 Task: In the Company uchicago.edu, schedule a meeting with title: 'Introducing Our Products and Services ', Select date: '8 August, 2023', select start time: 11:00:AM. Add location on call (786) 555-4410 with meeting description: For further discussion on products, kindly join the meeting. Add attendees from company's contact and save.. Logged in from softage.10@softage.net
Action: Mouse moved to (84, 66)
Screenshot: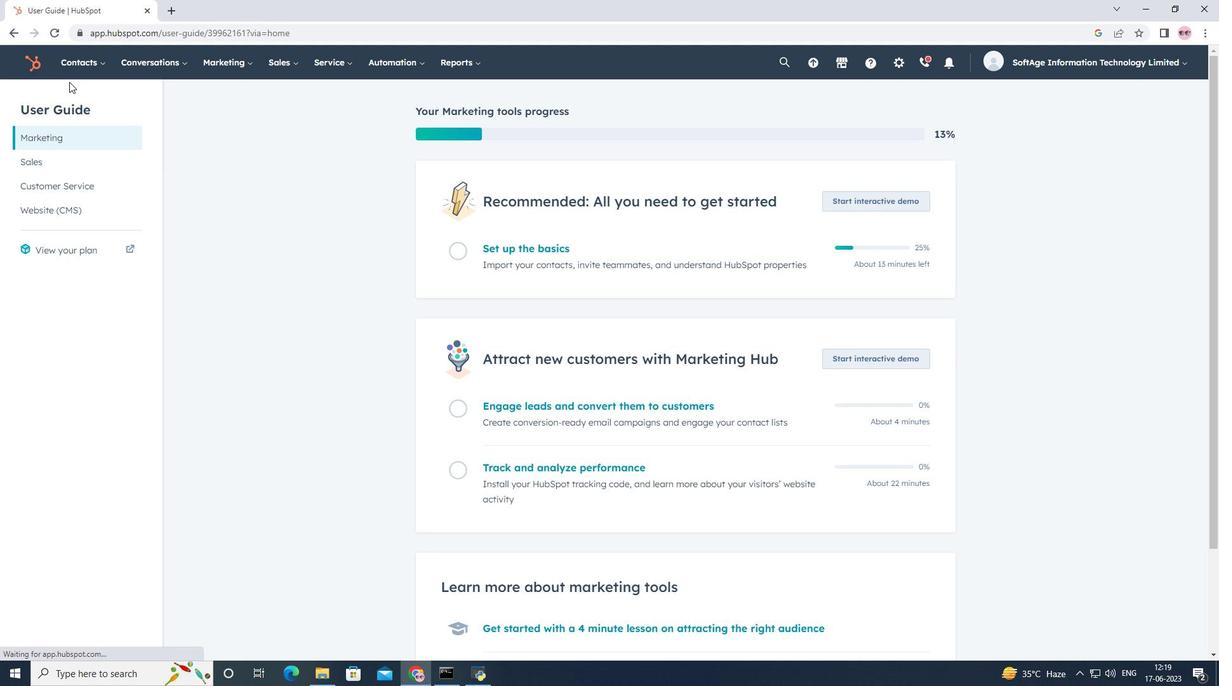 
Action: Mouse pressed left at (84, 66)
Screenshot: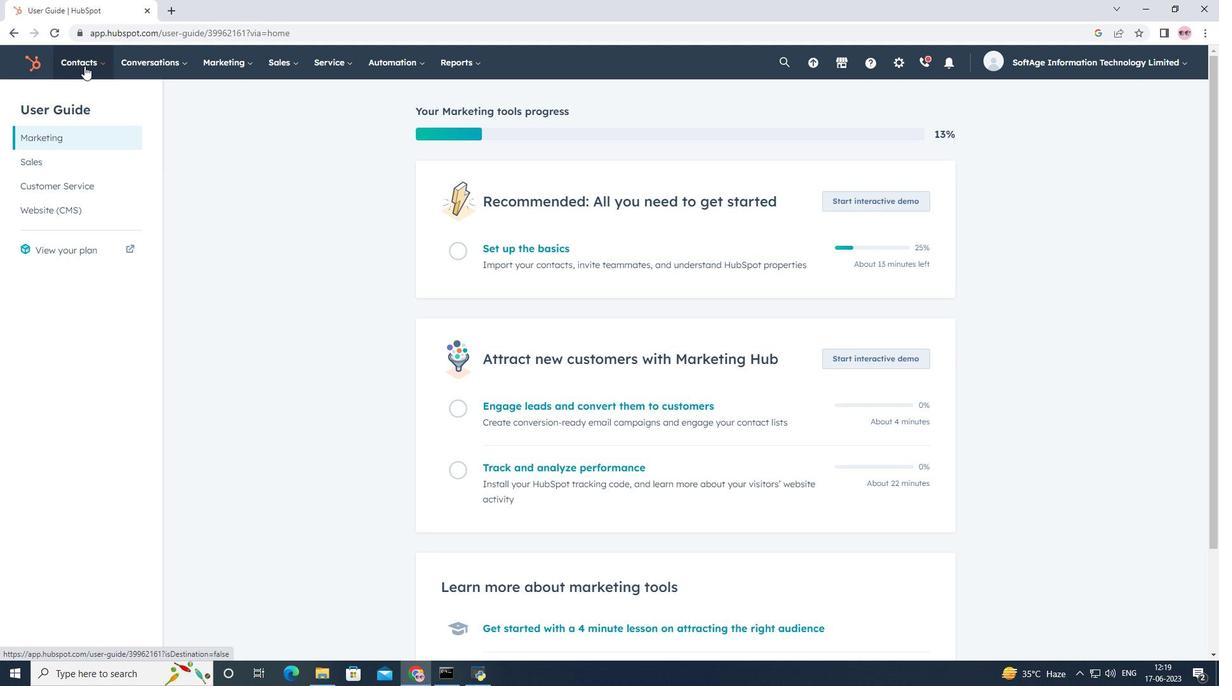 
Action: Mouse moved to (81, 127)
Screenshot: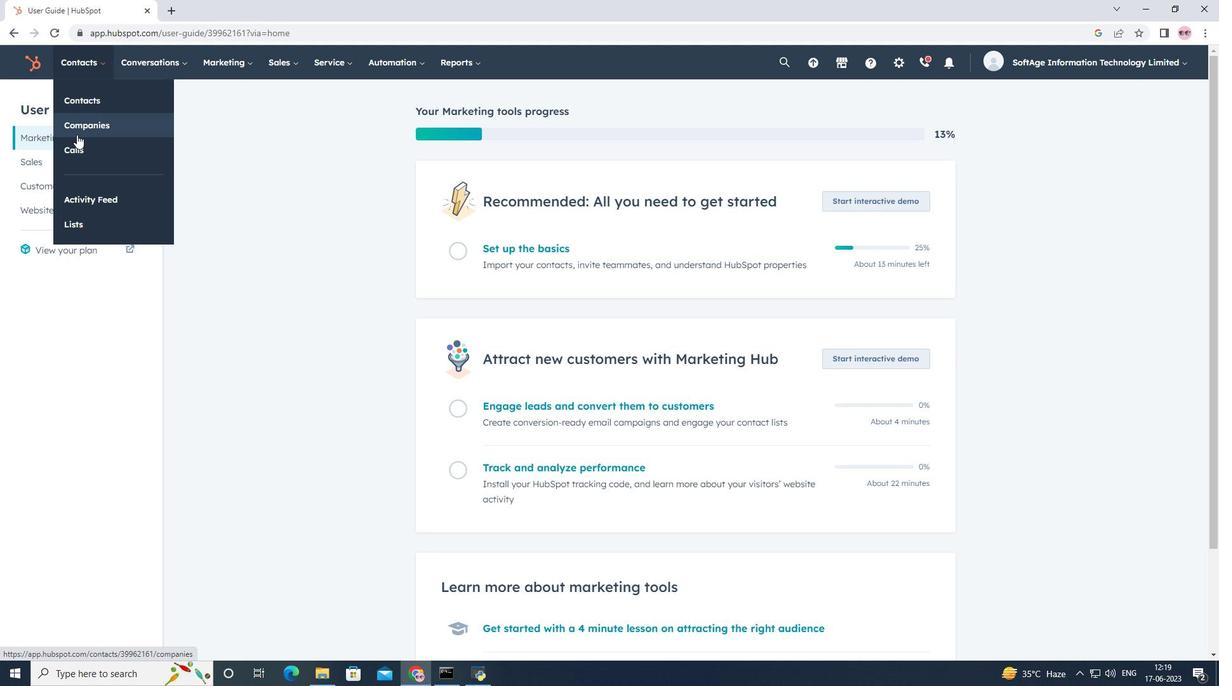 
Action: Mouse pressed left at (81, 127)
Screenshot: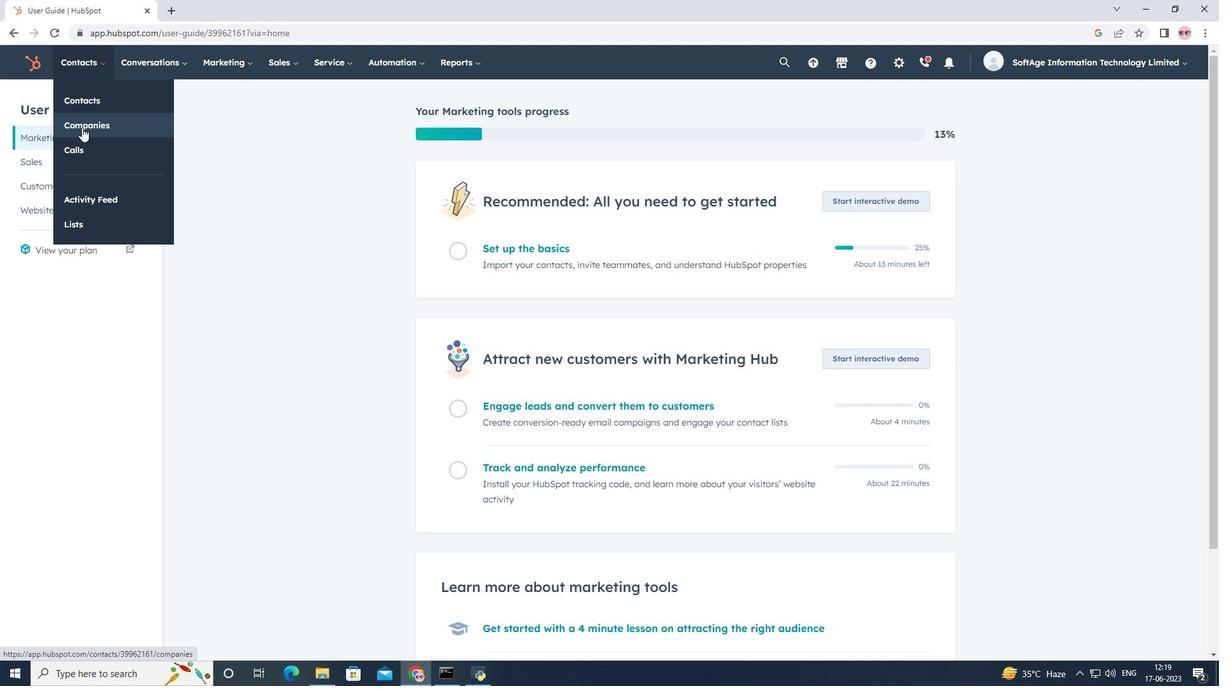 
Action: Mouse moved to (142, 205)
Screenshot: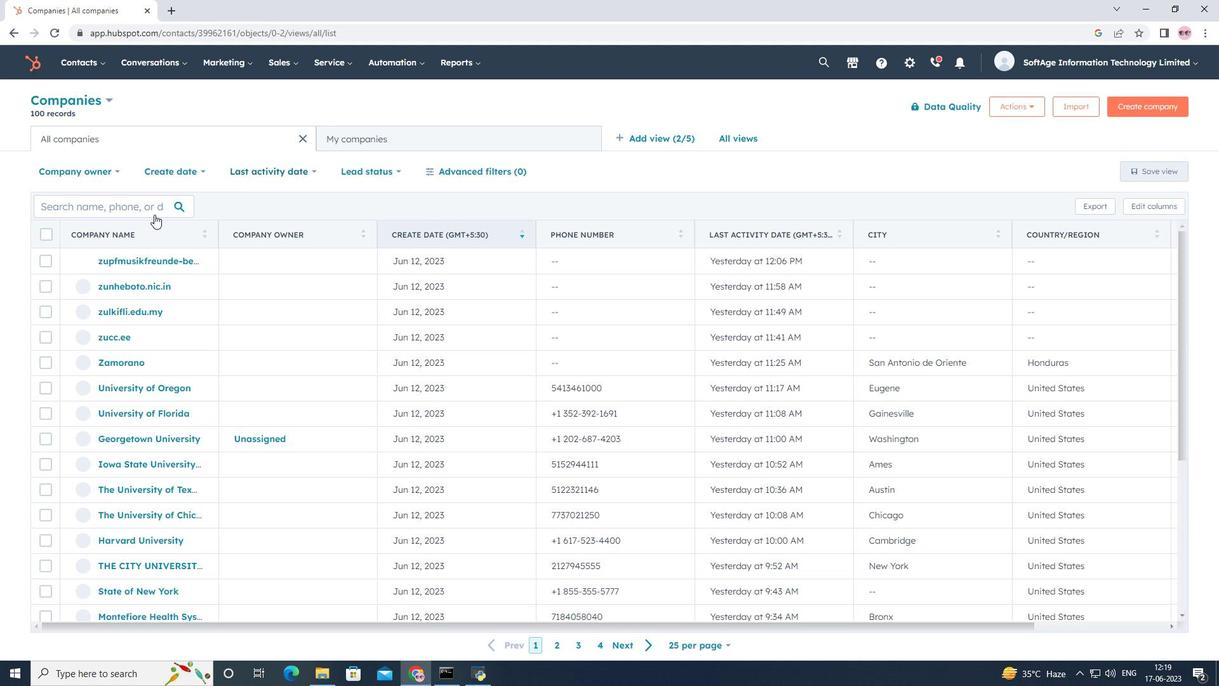 
Action: Mouse pressed left at (142, 205)
Screenshot: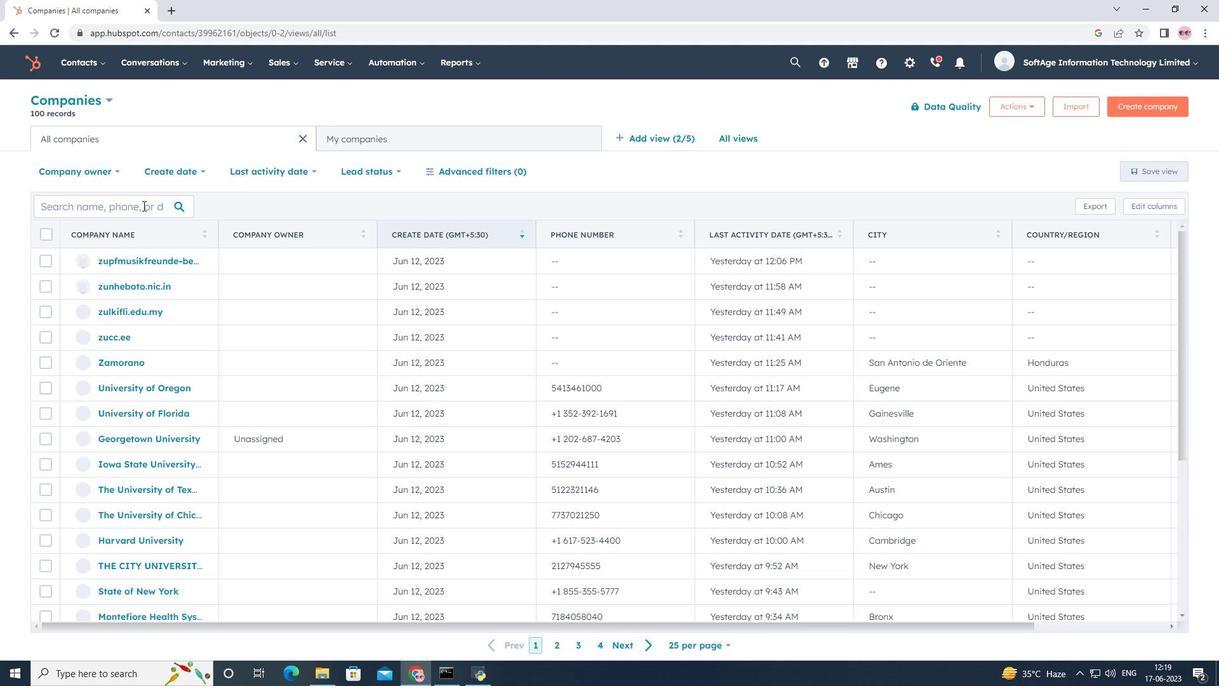 
Action: Key pressed <Key.shift>Uchicago.edu
Screenshot: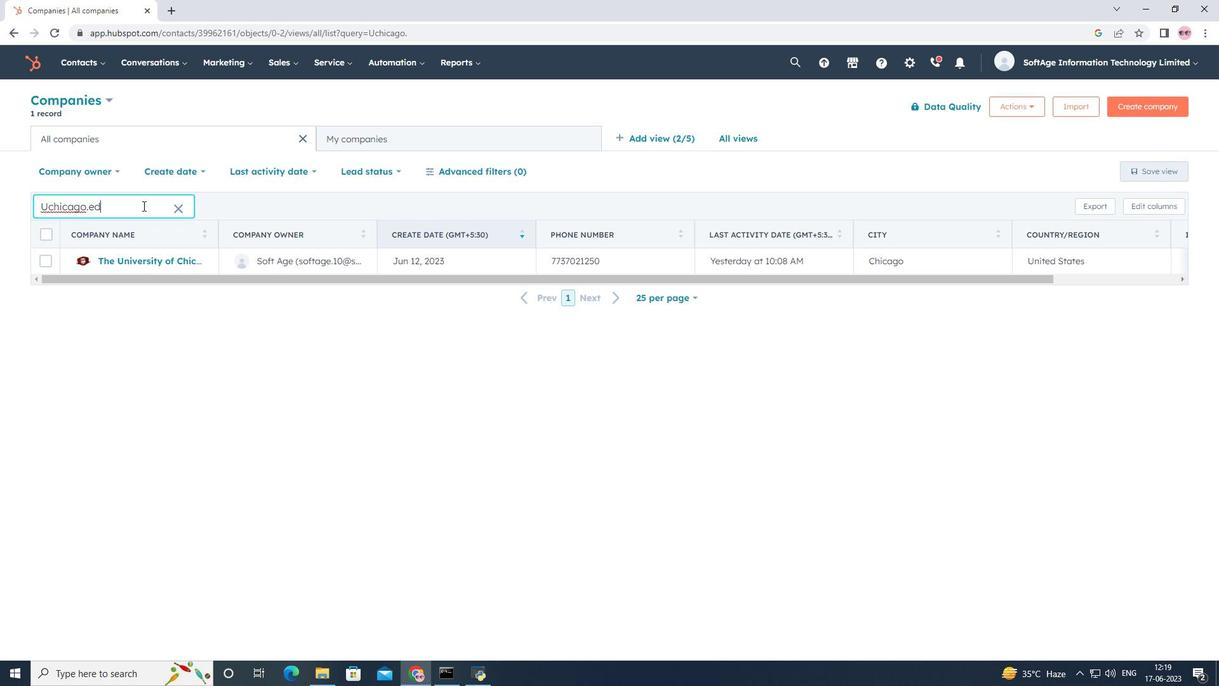 
Action: Mouse moved to (134, 261)
Screenshot: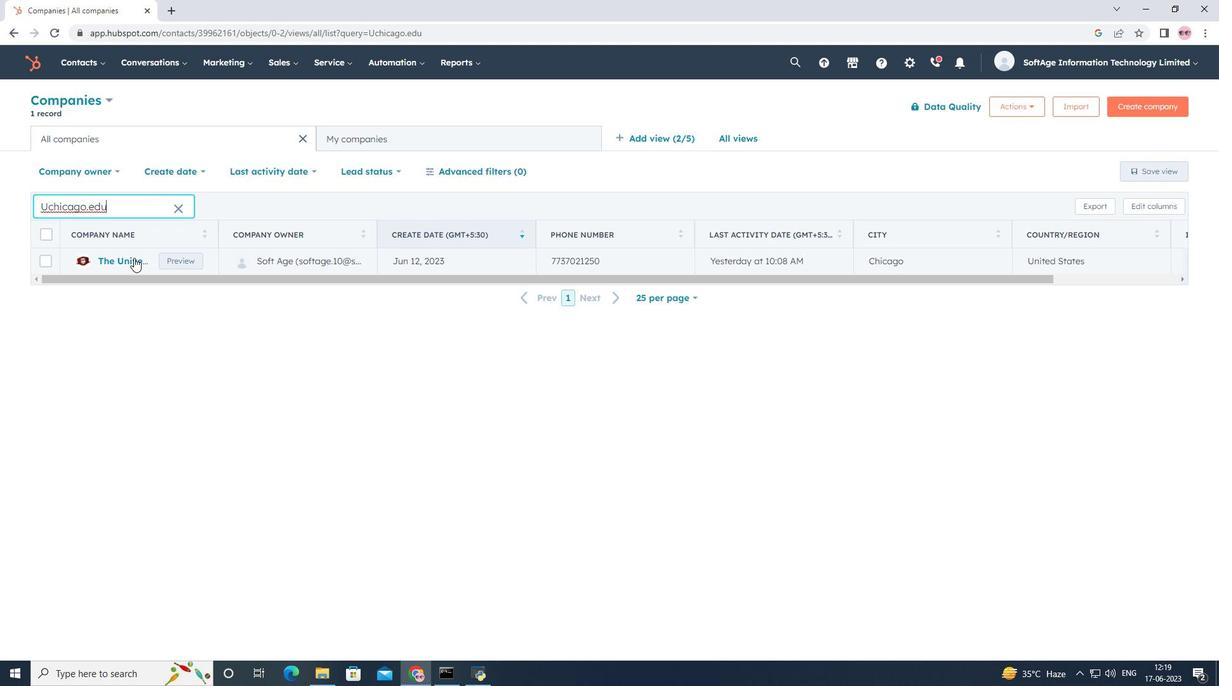 
Action: Mouse pressed left at (134, 261)
Screenshot: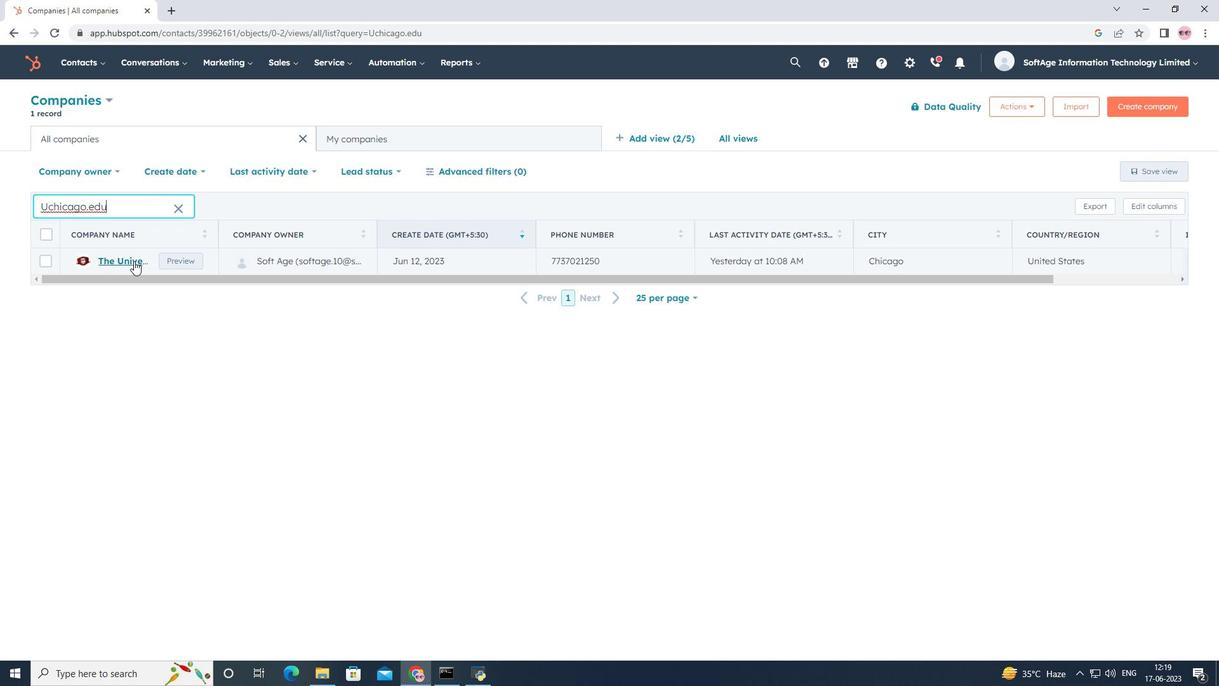 
Action: Mouse moved to (210, 219)
Screenshot: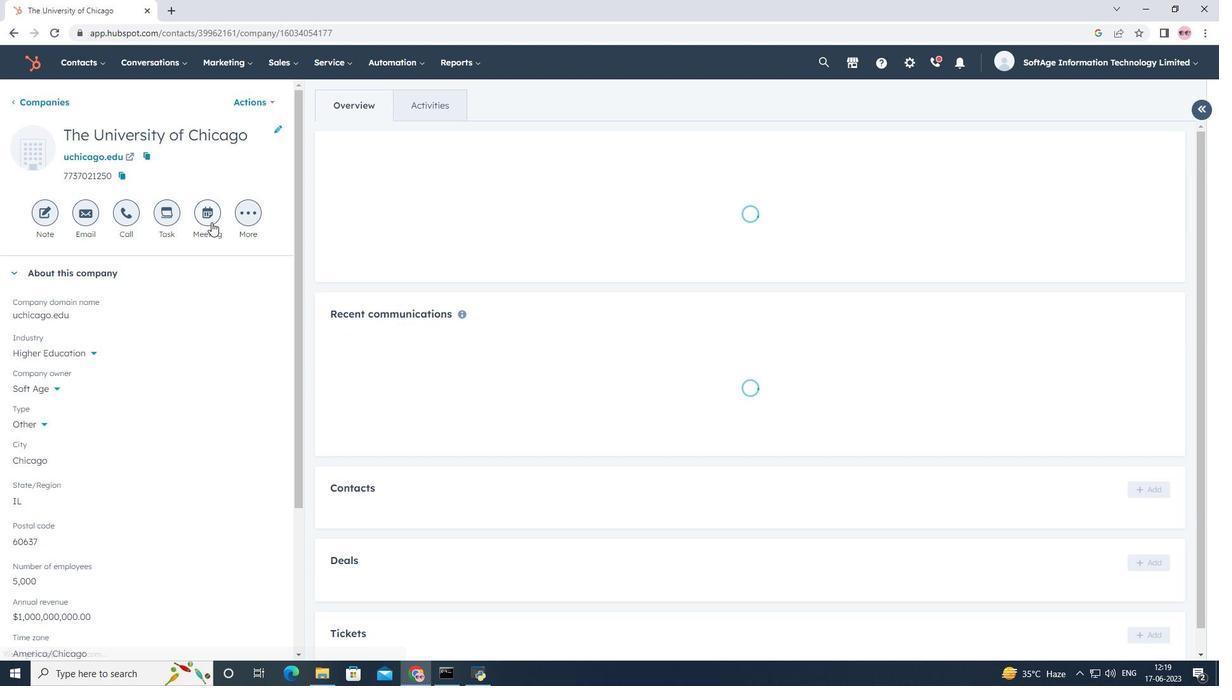 
Action: Mouse pressed left at (210, 219)
Screenshot: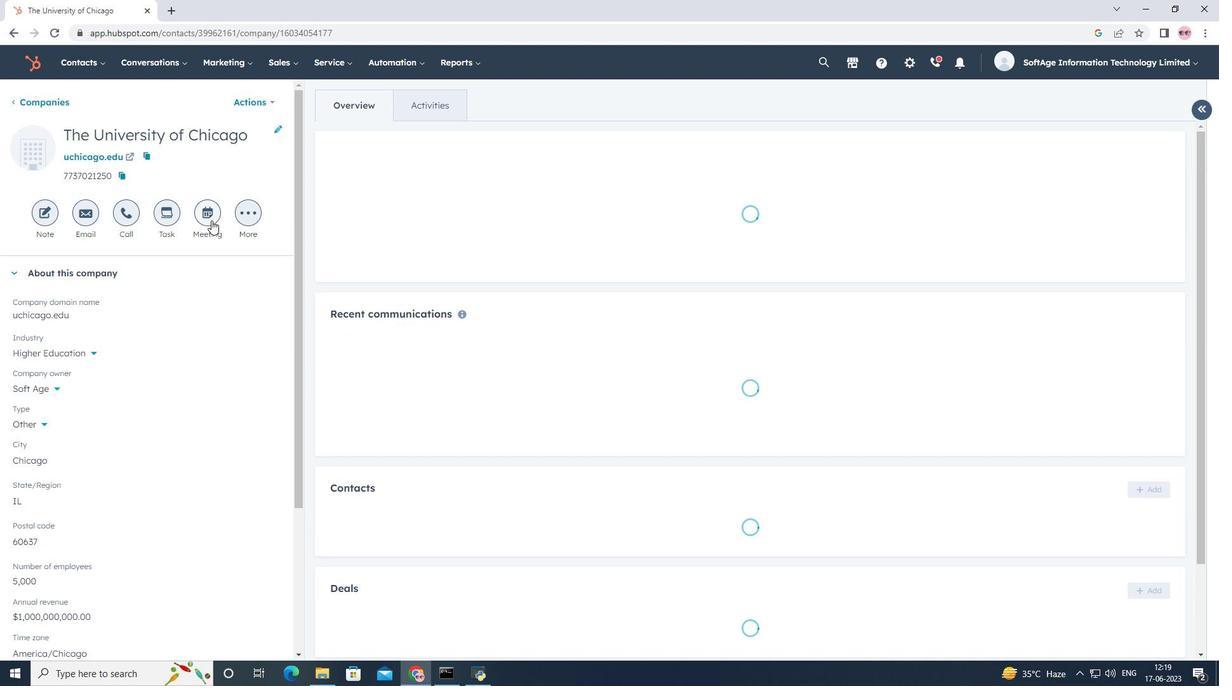 
Action: Mouse moved to (242, 200)
Screenshot: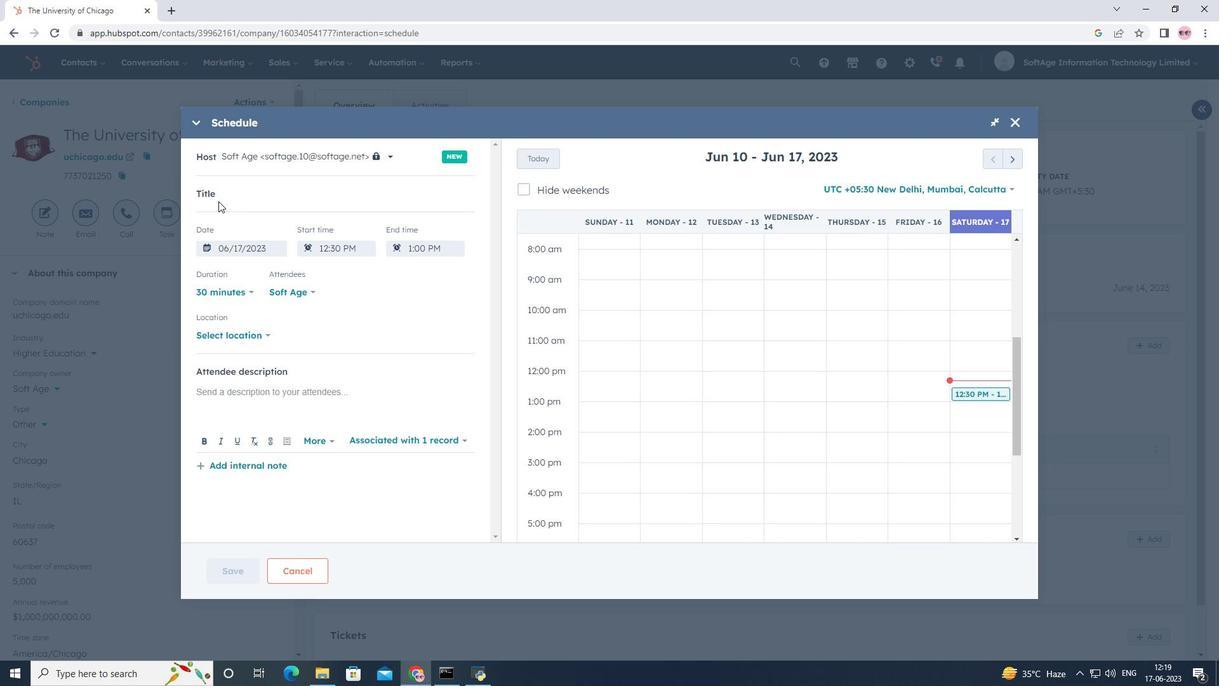 
Action: Mouse pressed left at (242, 200)
Screenshot: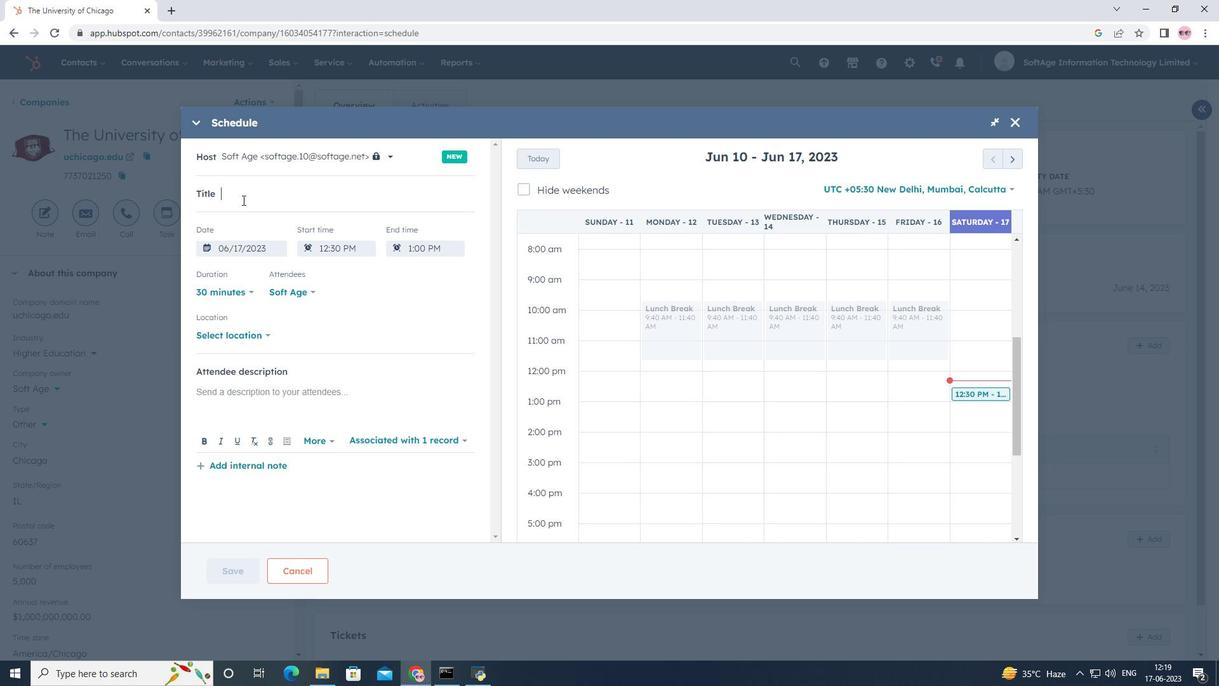 
Action: Key pressed <Key.shift>Introducing<Key.space>our<Key.space>products<Key.space>and<Key.space><Key.shift>Services
Screenshot: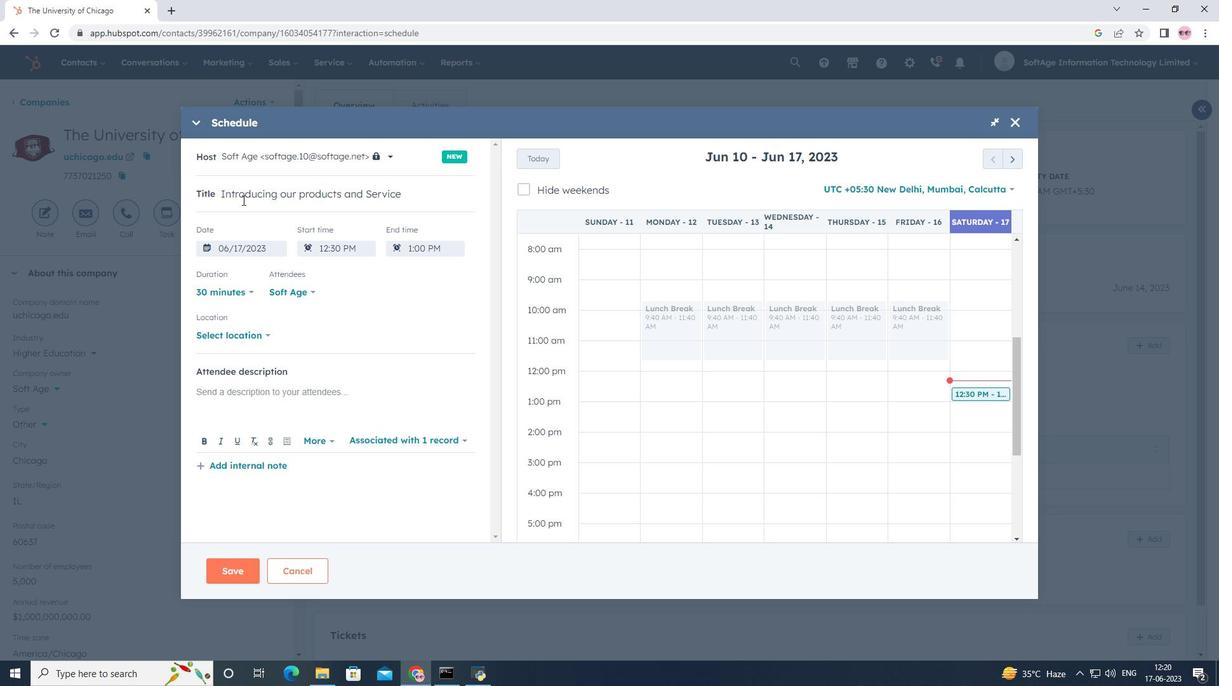 
Action: Mouse moved to (1017, 158)
Screenshot: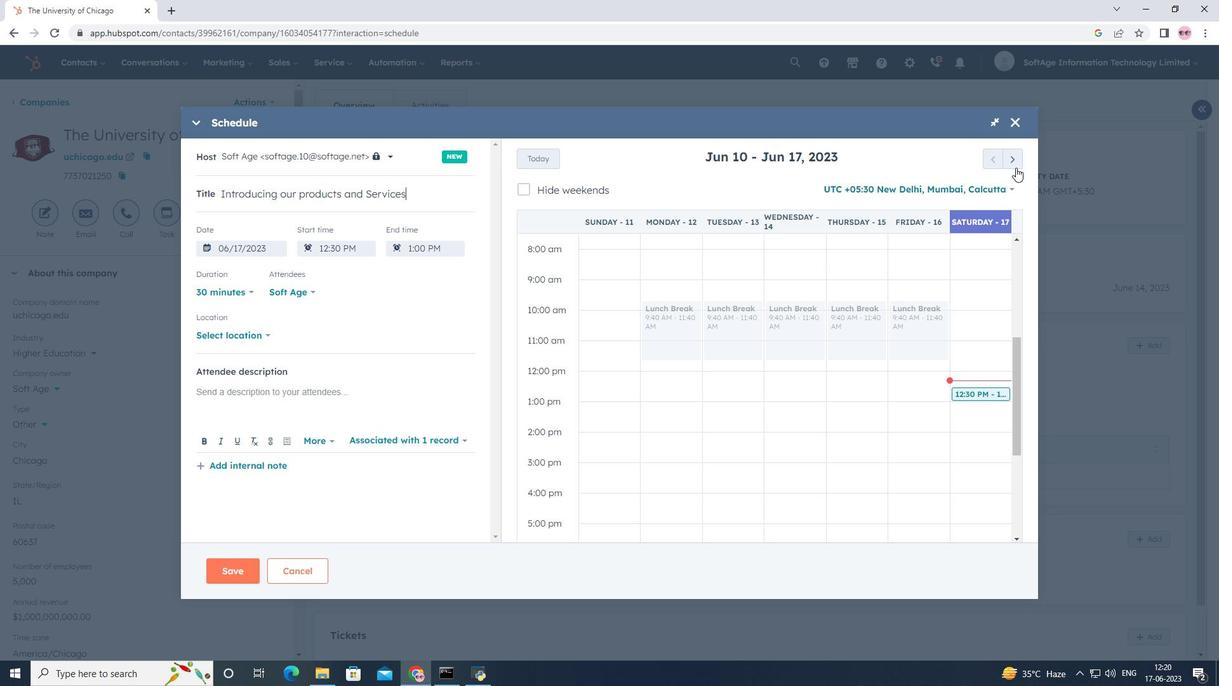 
Action: Mouse pressed left at (1017, 158)
Screenshot: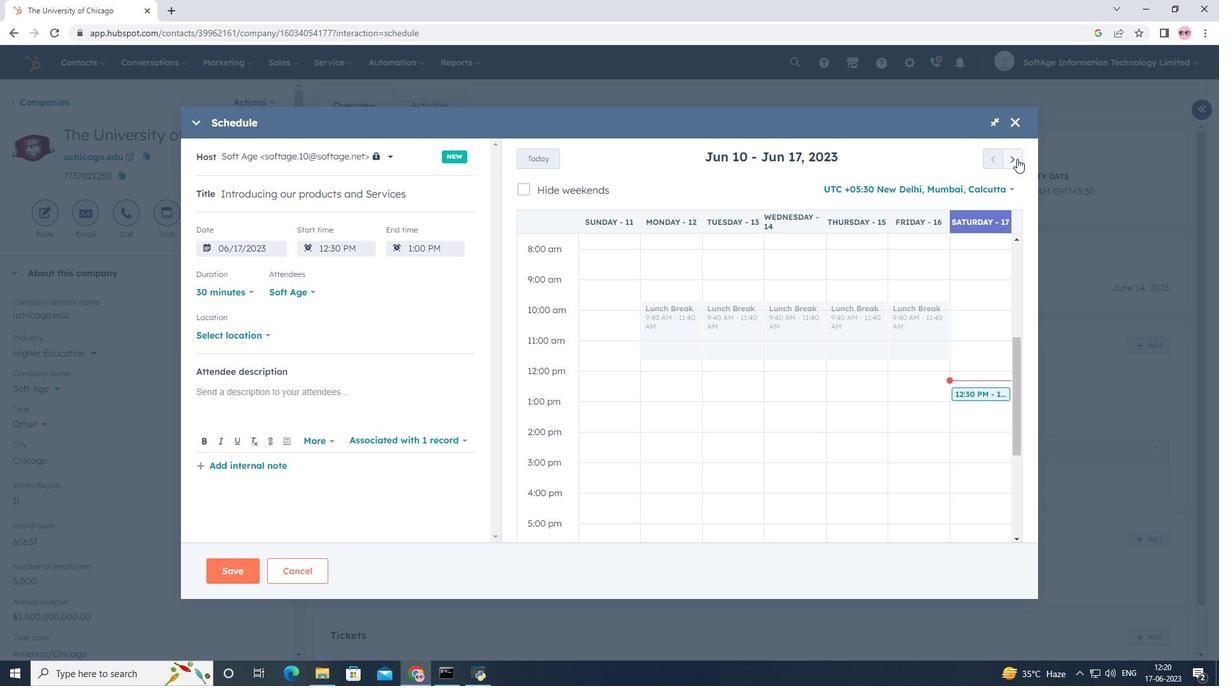 
Action: Mouse pressed left at (1017, 158)
Screenshot: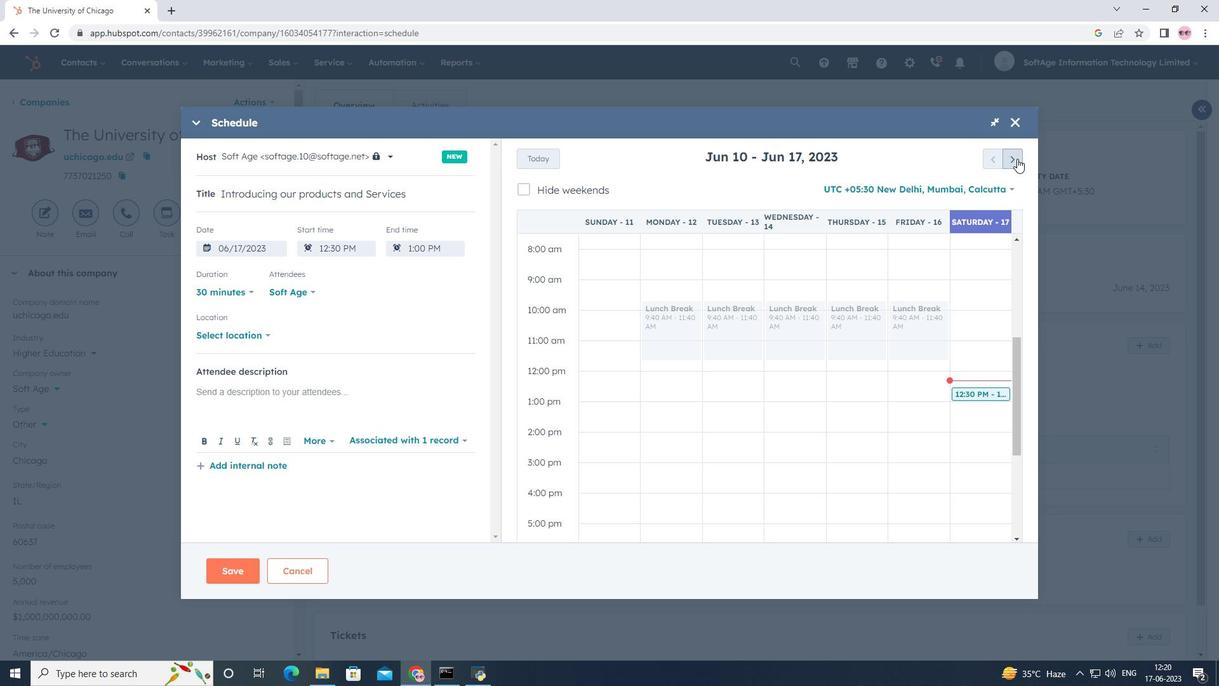 
Action: Mouse pressed left at (1017, 158)
Screenshot: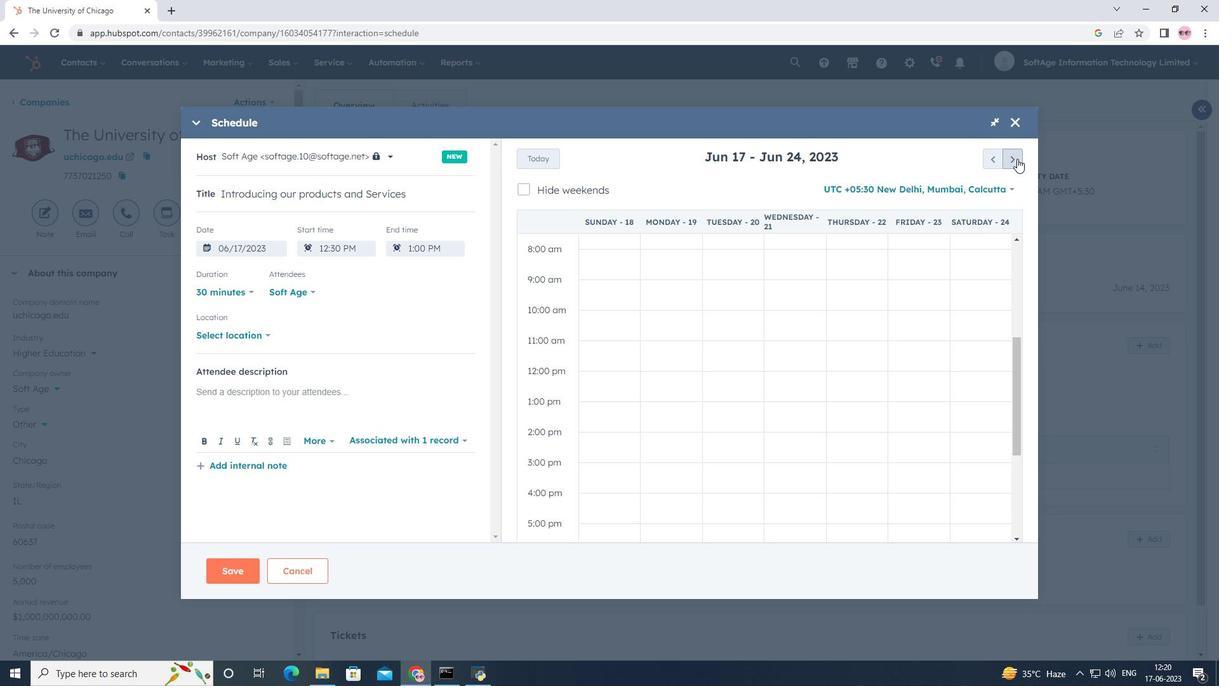 
Action: Mouse pressed left at (1017, 158)
Screenshot: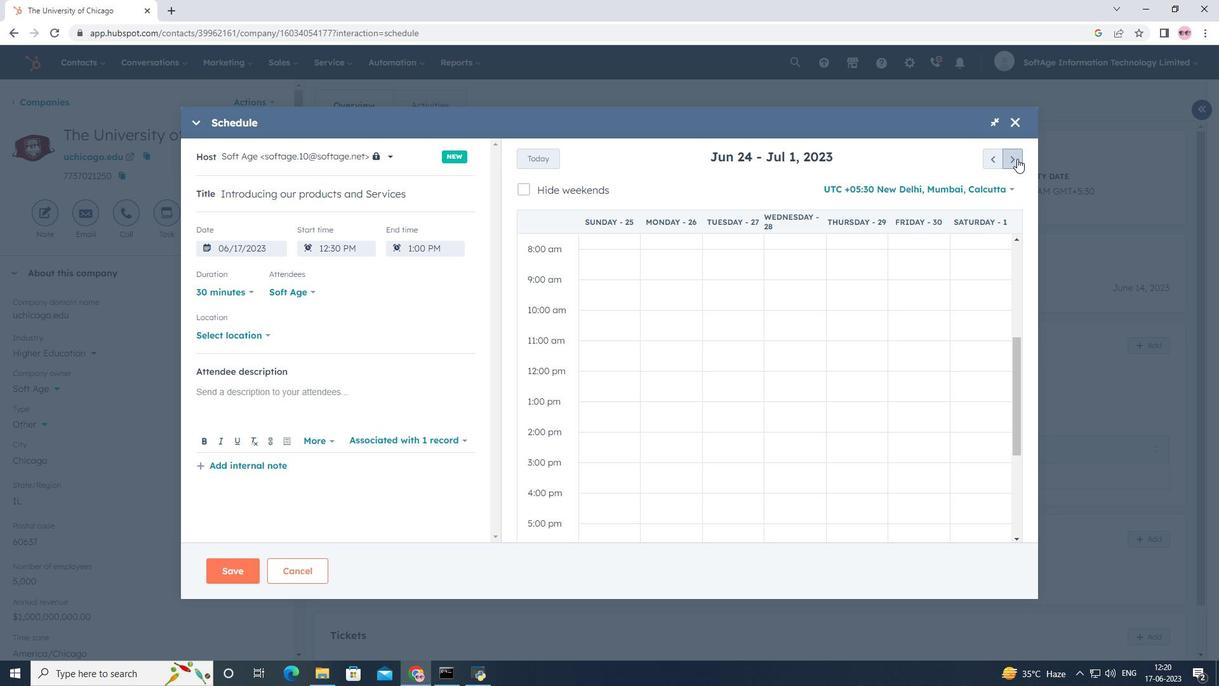 
Action: Mouse pressed left at (1017, 158)
Screenshot: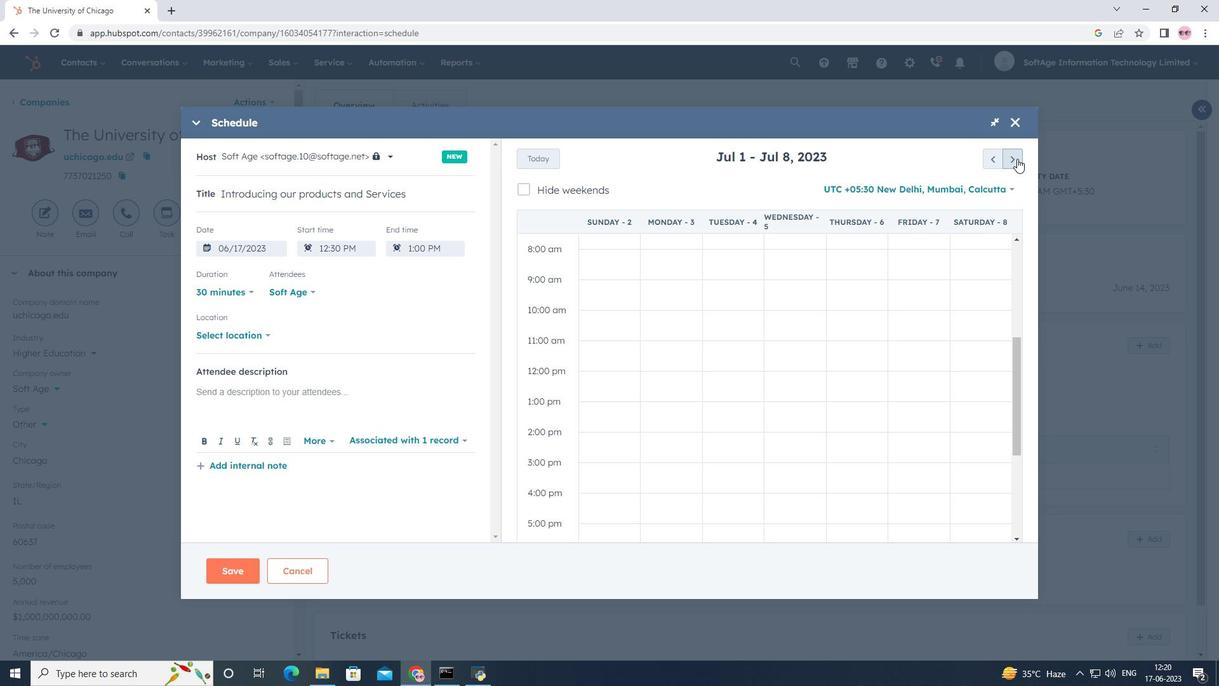 
Action: Mouse pressed left at (1017, 158)
Screenshot: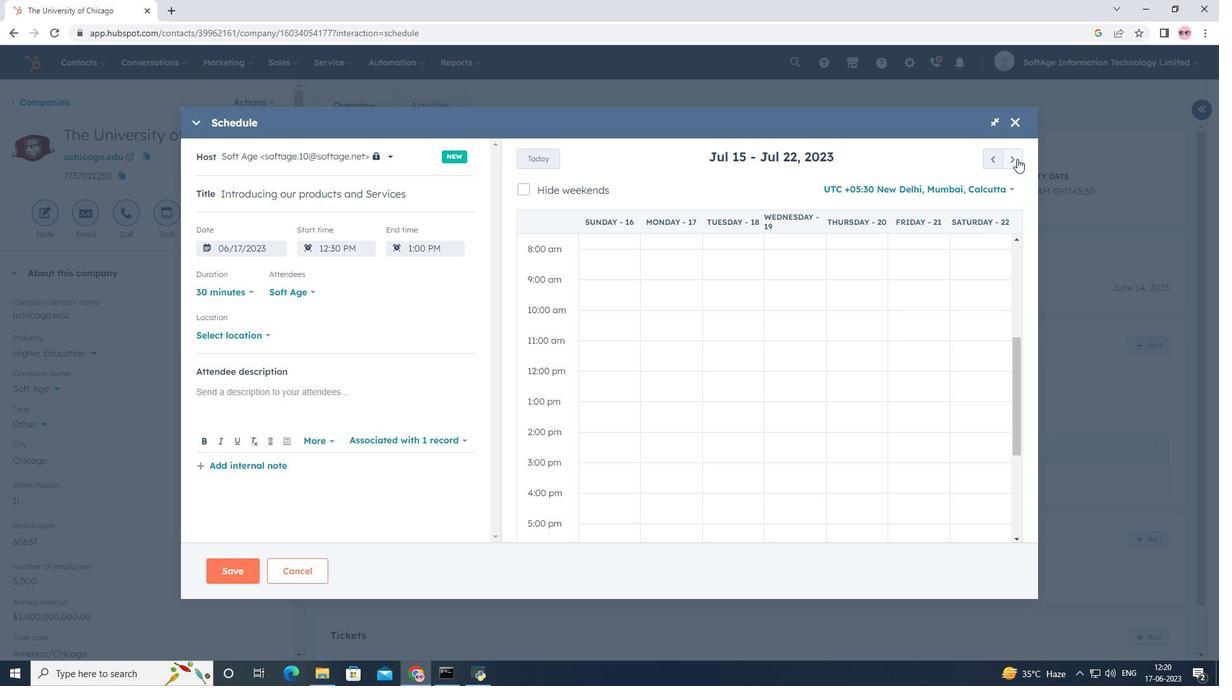 
Action: Mouse pressed left at (1017, 158)
Screenshot: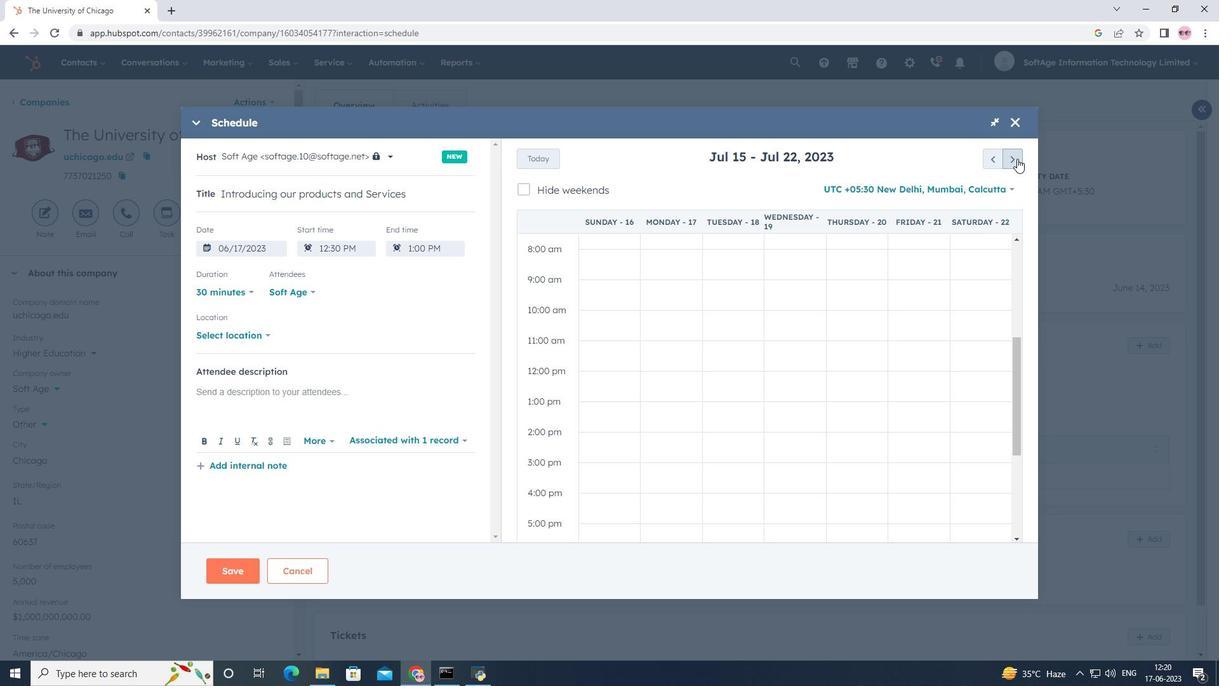 
Action: Mouse pressed left at (1017, 158)
Screenshot: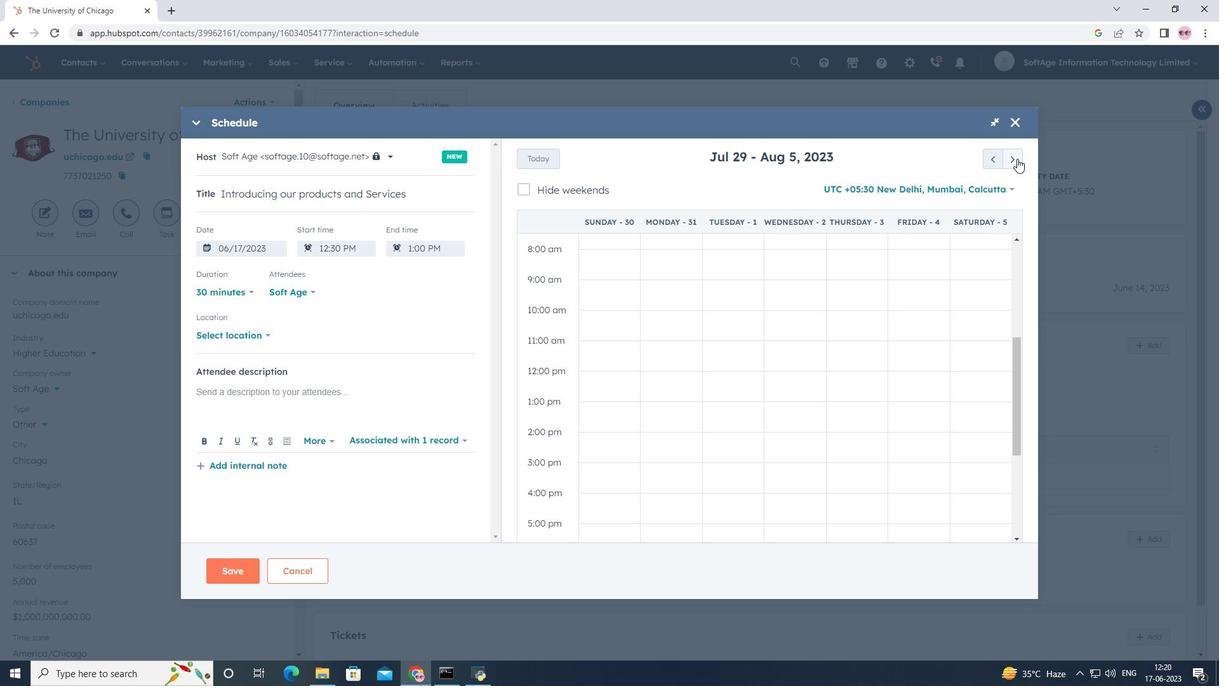
Action: Mouse moved to (723, 343)
Screenshot: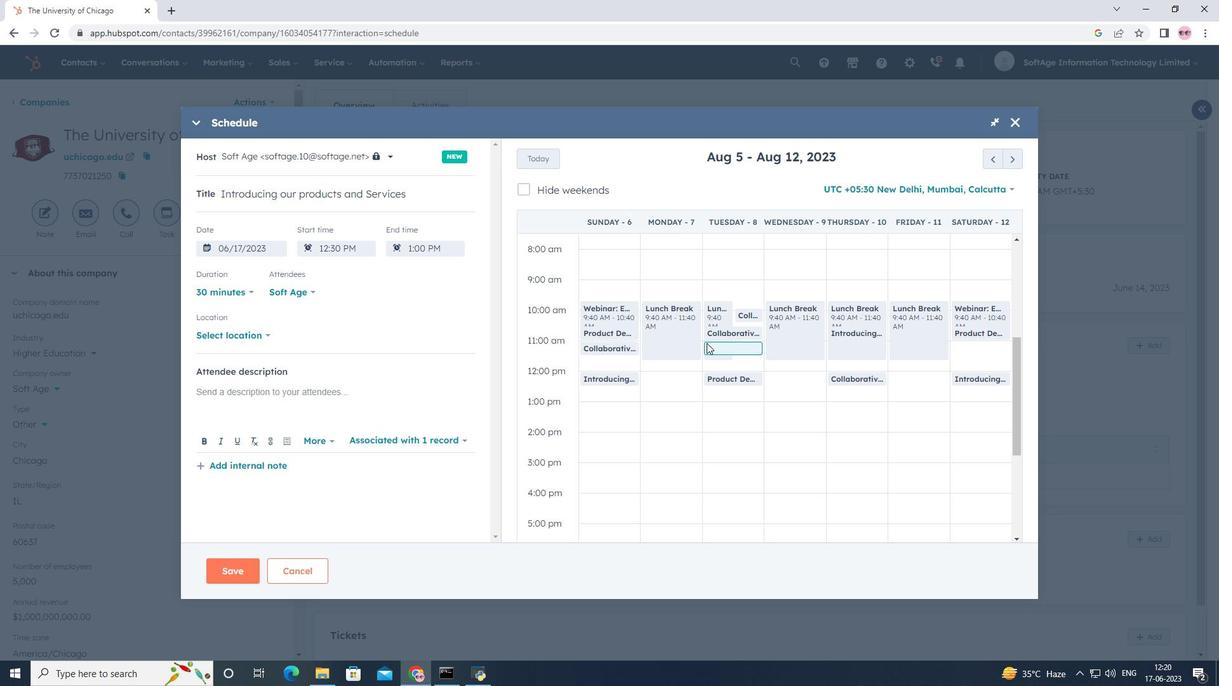 
Action: Mouse pressed left at (723, 343)
Screenshot: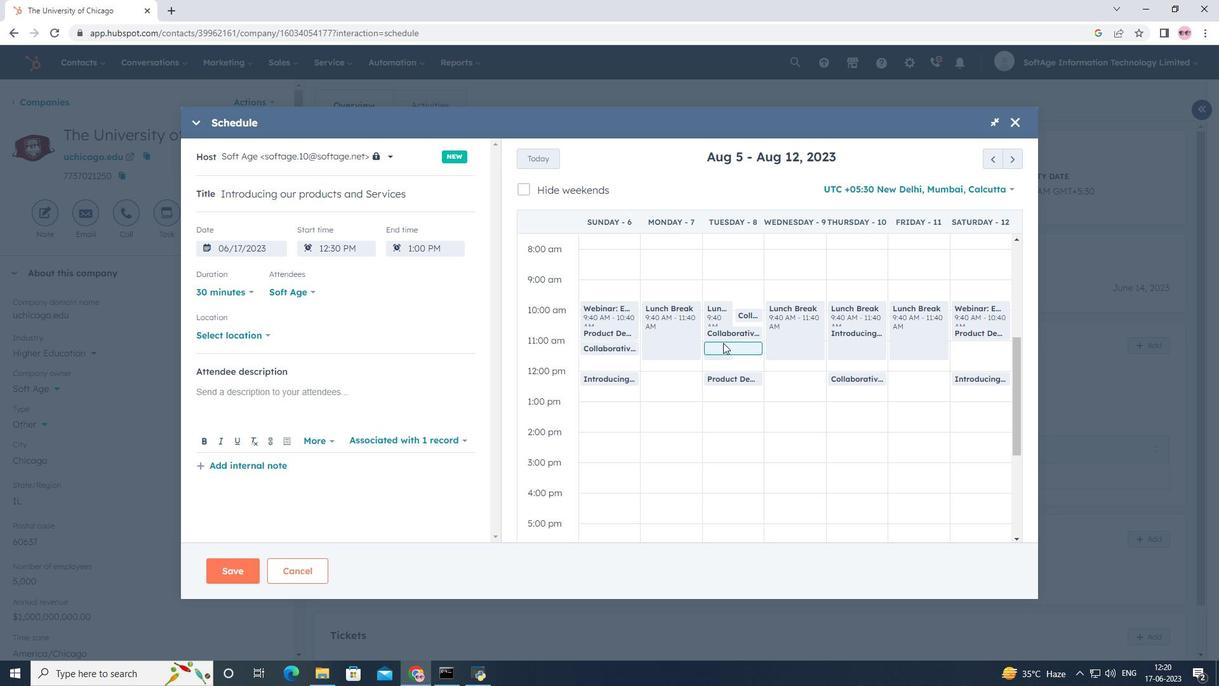 
Action: Mouse moved to (253, 332)
Screenshot: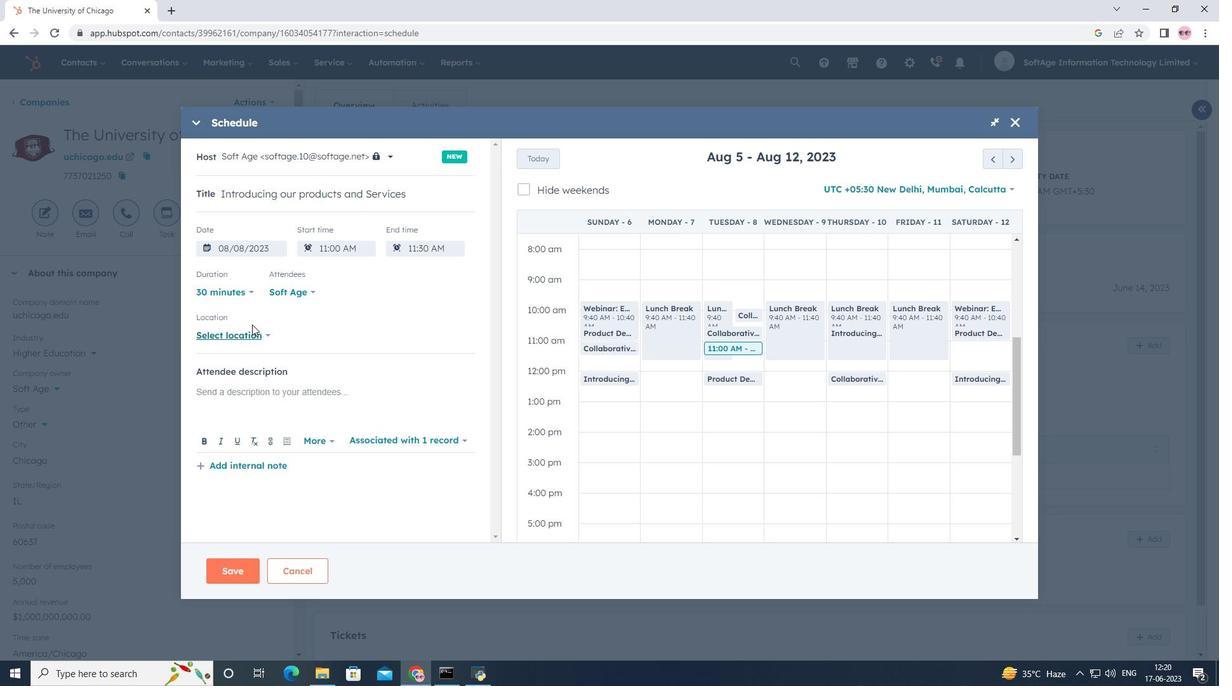 
Action: Mouse pressed left at (253, 332)
Screenshot: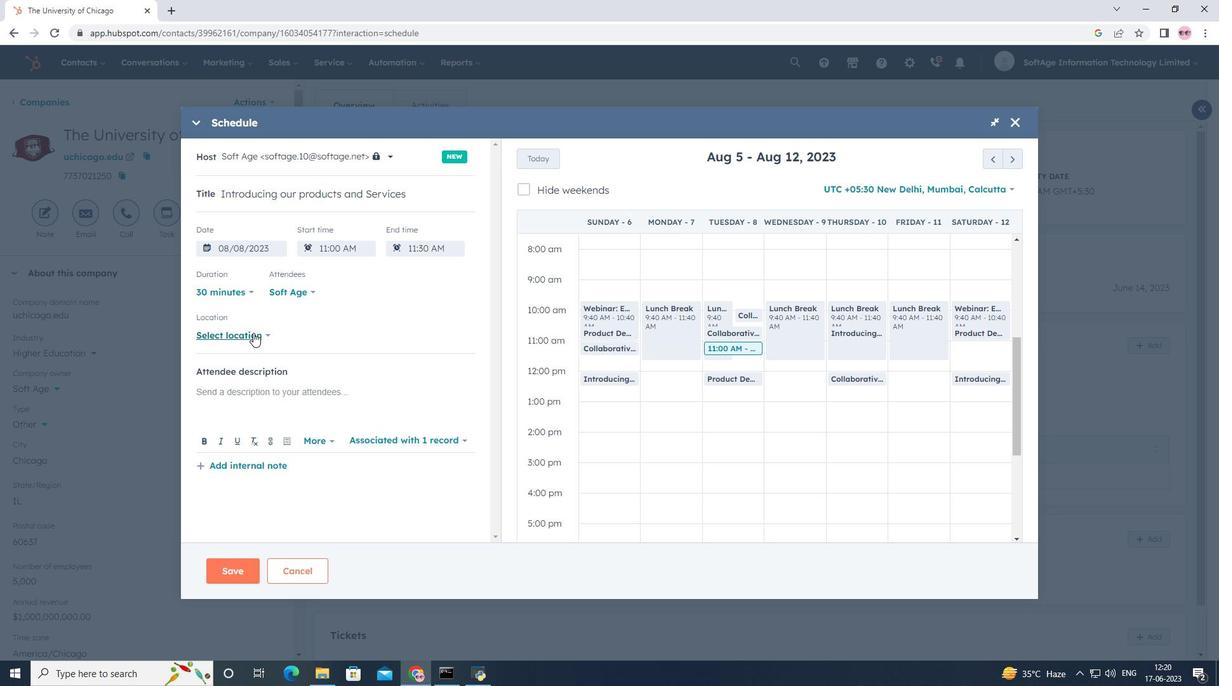 
Action: Mouse moved to (336, 287)
Screenshot: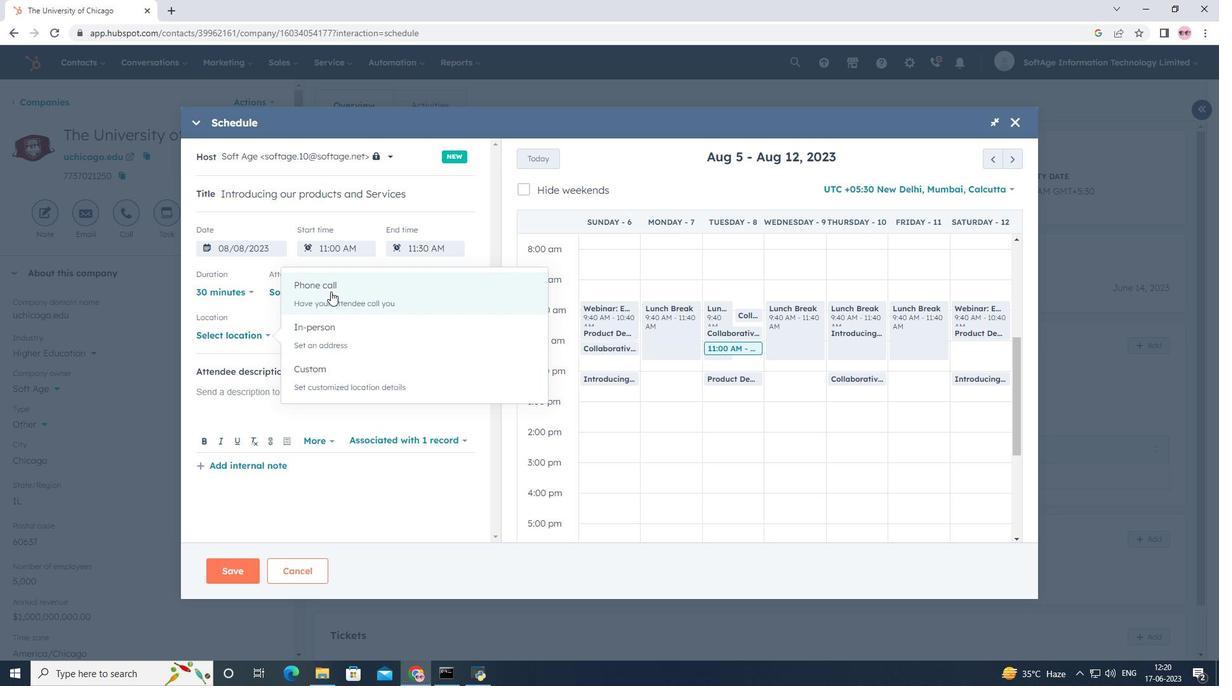 
Action: Mouse pressed left at (336, 287)
Screenshot: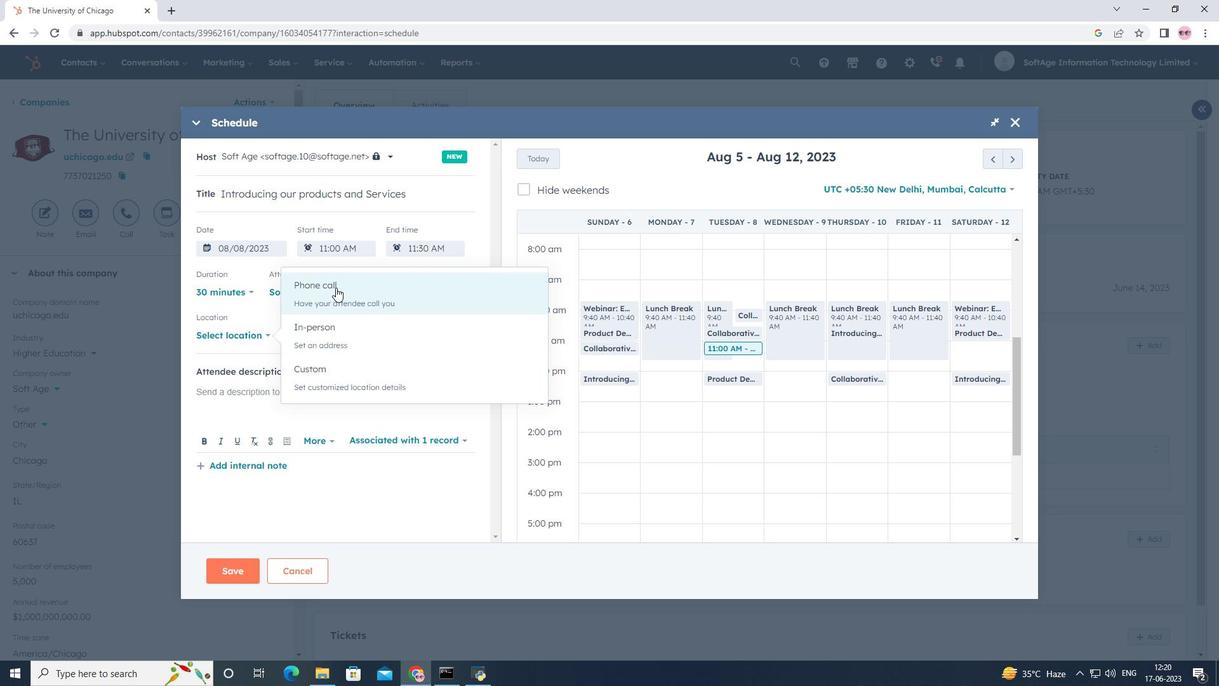 
Action: Mouse moved to (296, 336)
Screenshot: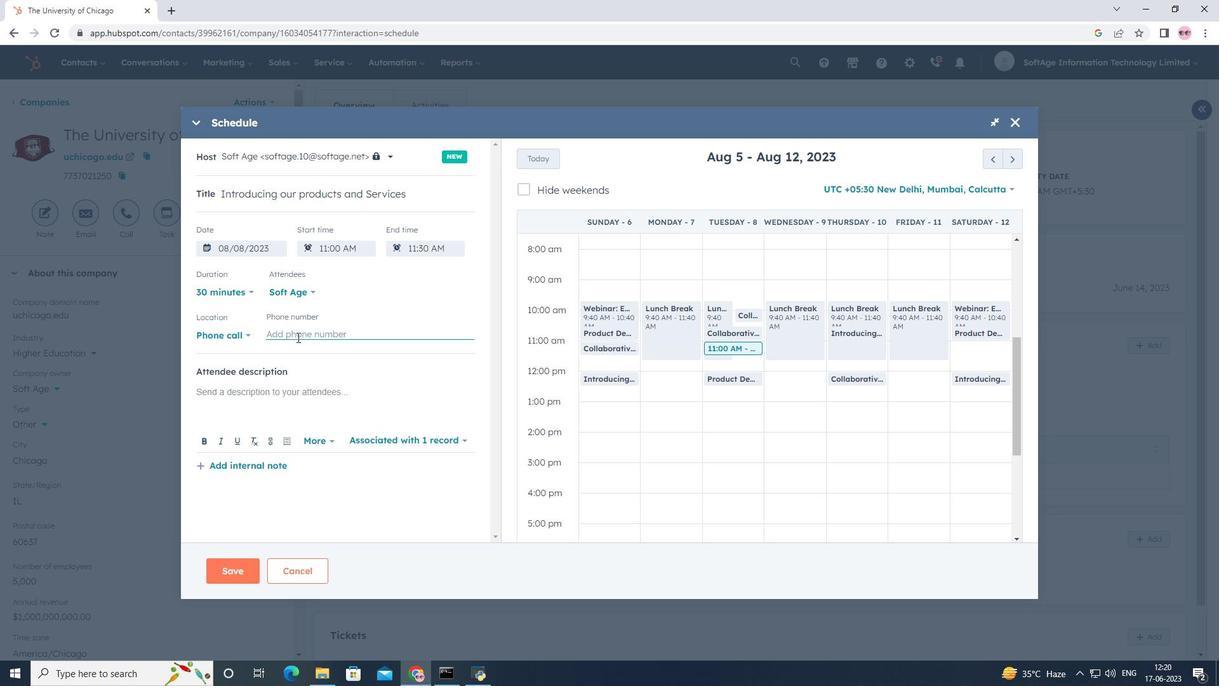 
Action: Mouse pressed left at (296, 336)
Screenshot: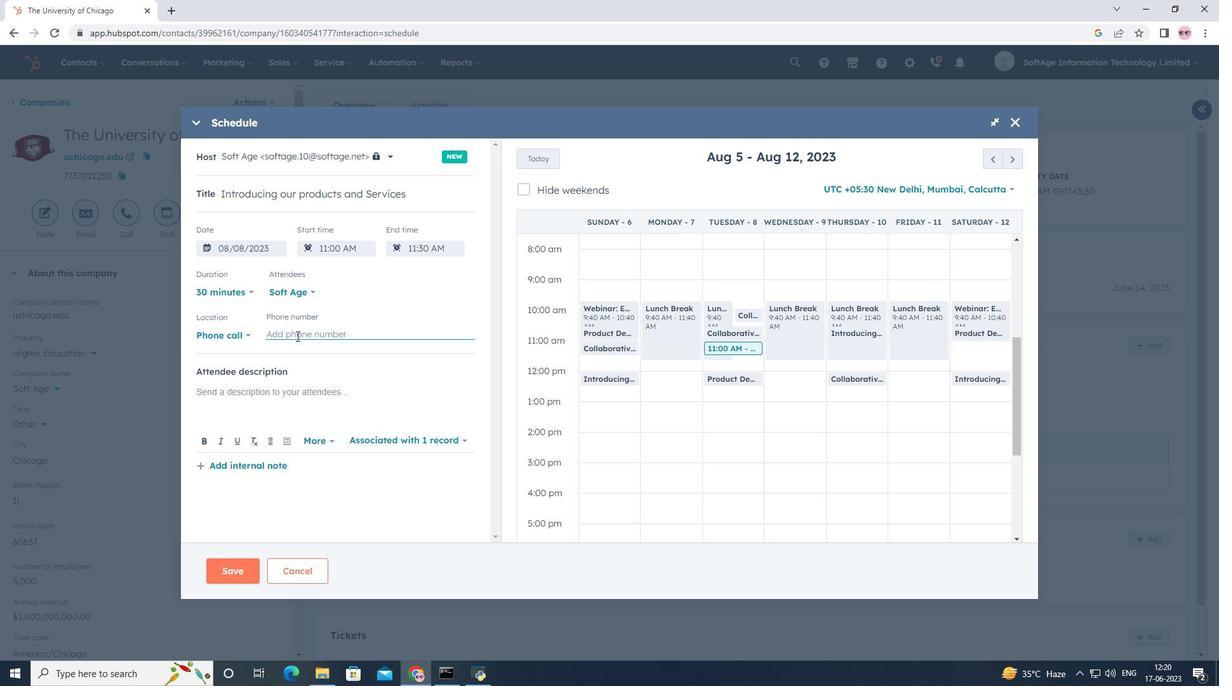 
Action: Key pressed <Key.shift><Key.shift><Key.shift><Key.shift>(786<Key.shift>)<Key.space>555-4410
Screenshot: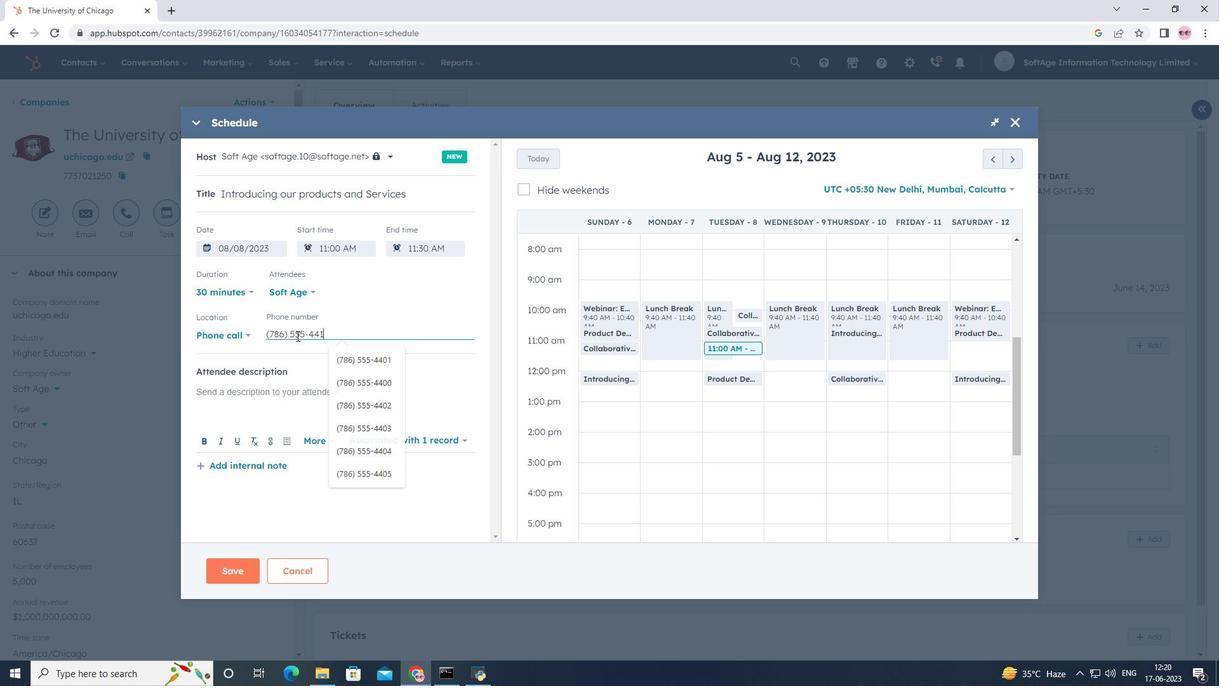 
Action: Mouse moved to (303, 386)
Screenshot: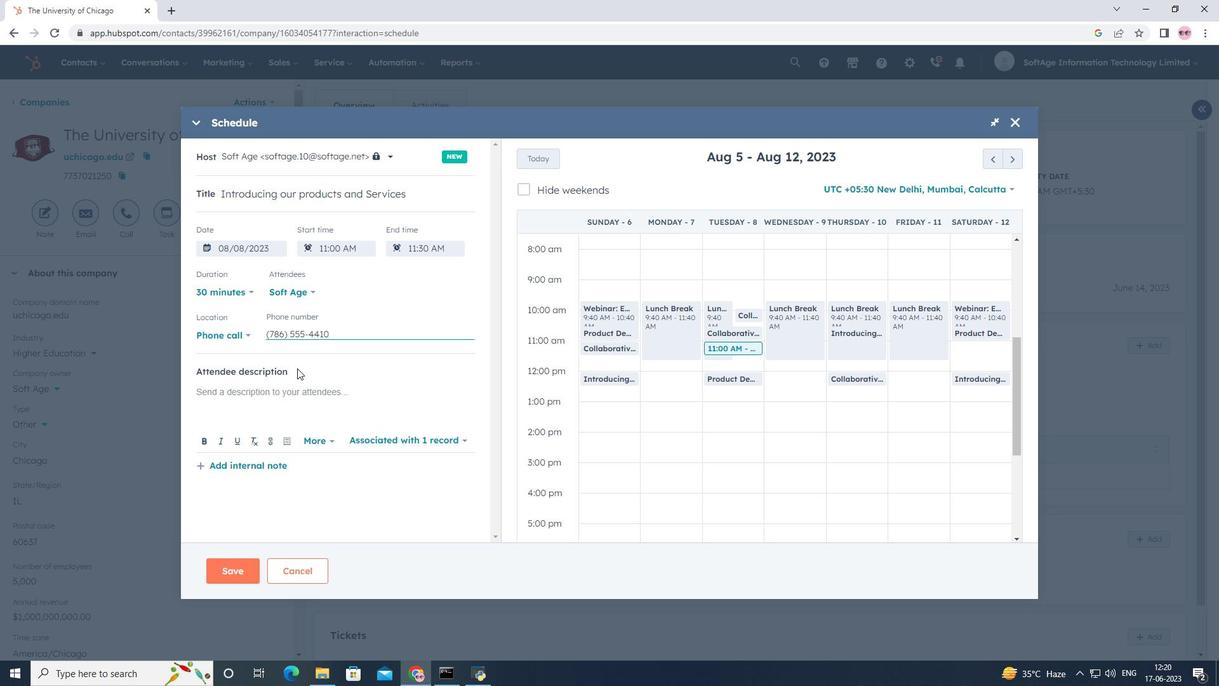 
Action: Mouse pressed left at (303, 386)
Screenshot: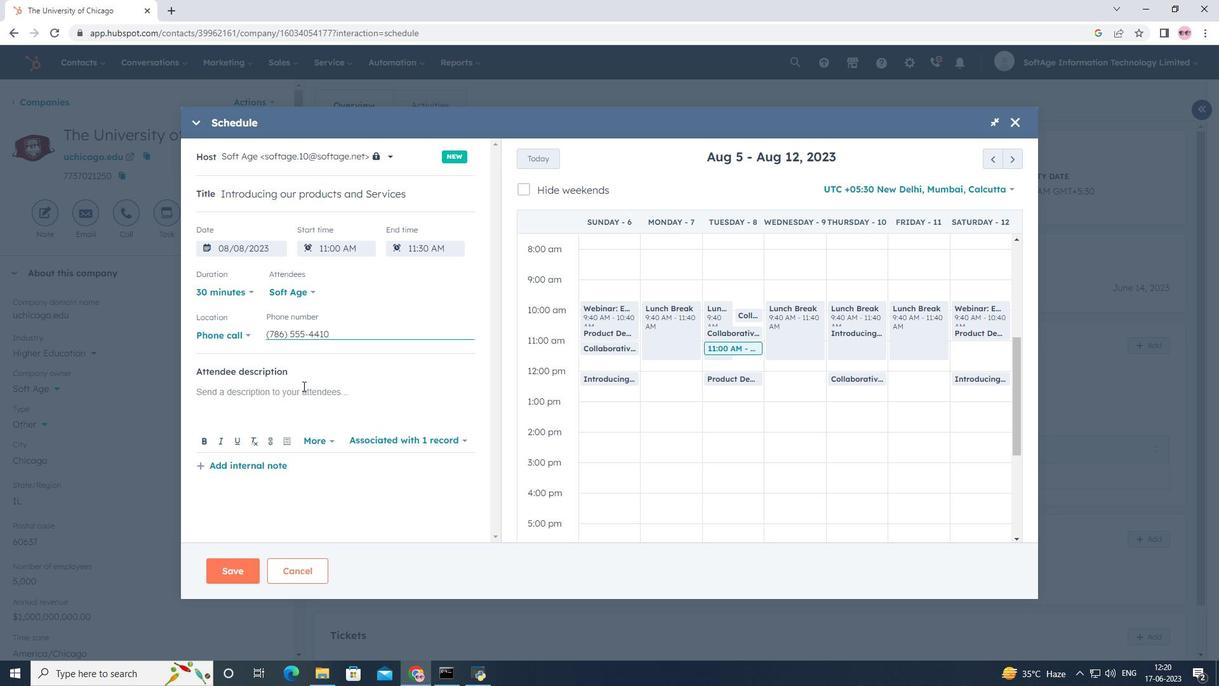 
Action: Key pressed <Key.shift>For<Key.space>further<Key.space>dissio<Key.backspace><Key.backspace><Key.backspace><Key.backspace>scussion<Key.space>on<Key.space>products<Key.space><Key.backspace>,<Key.space>kindly<Key.space>join<Key.space>the<Key.space>meeting.
Screenshot: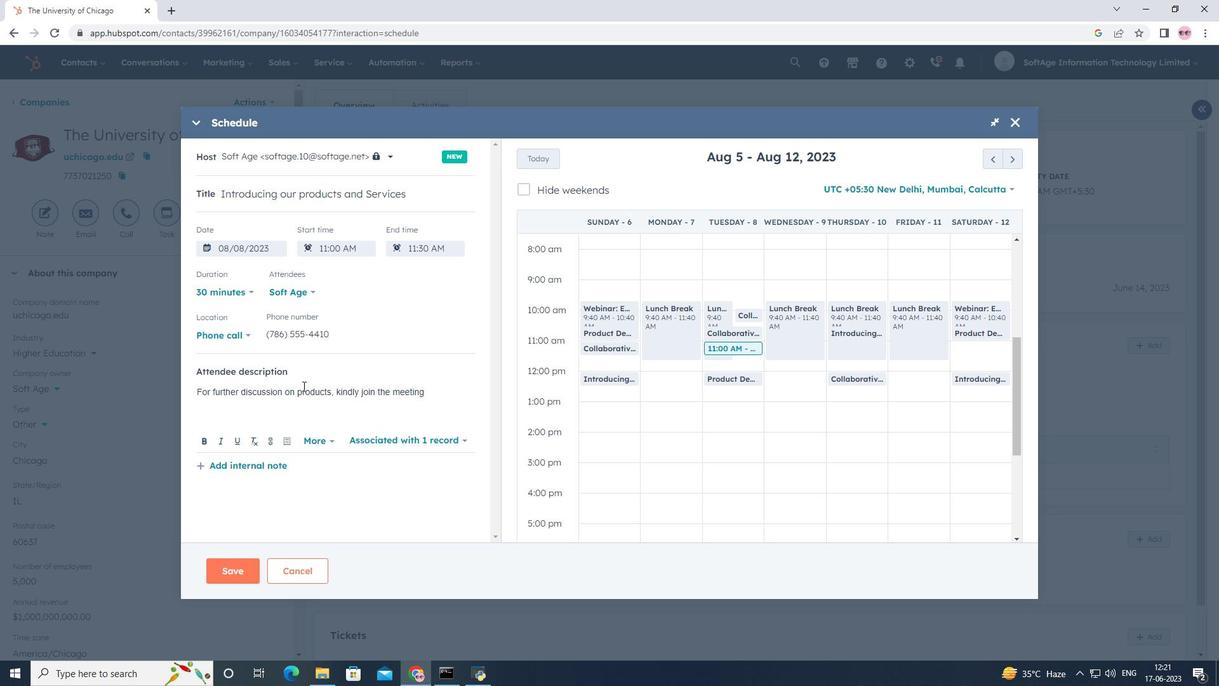 
Action: Mouse moved to (442, 436)
Screenshot: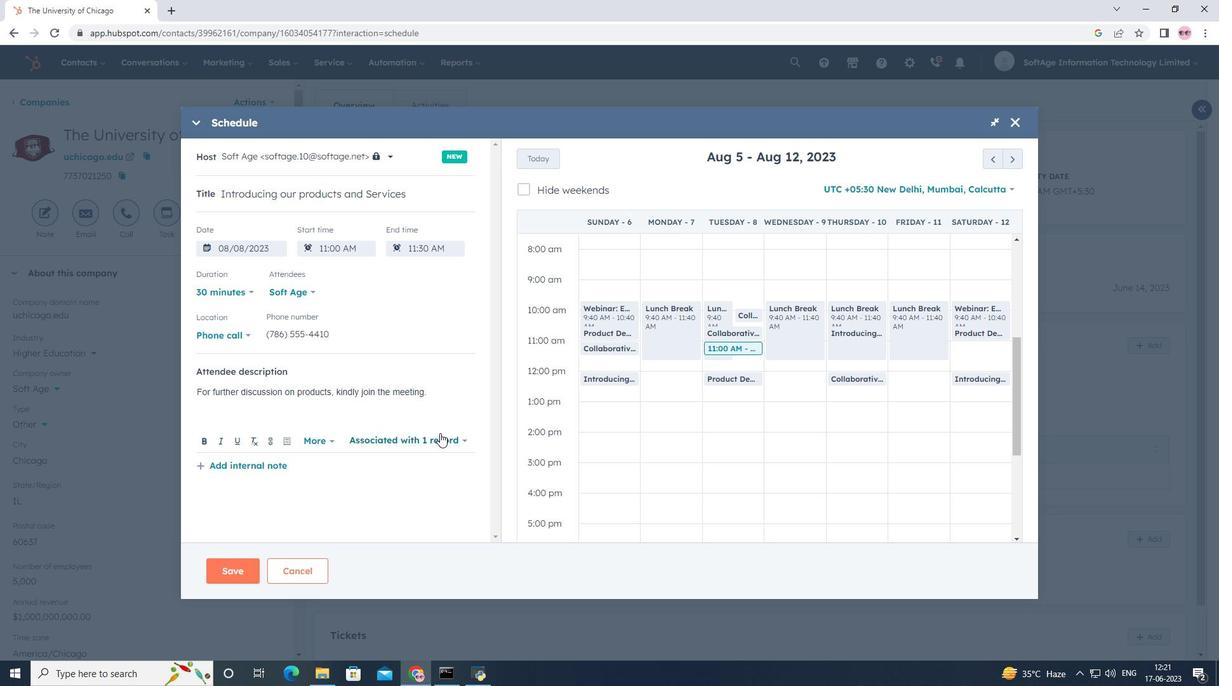 
Action: Mouse pressed left at (442, 436)
Screenshot: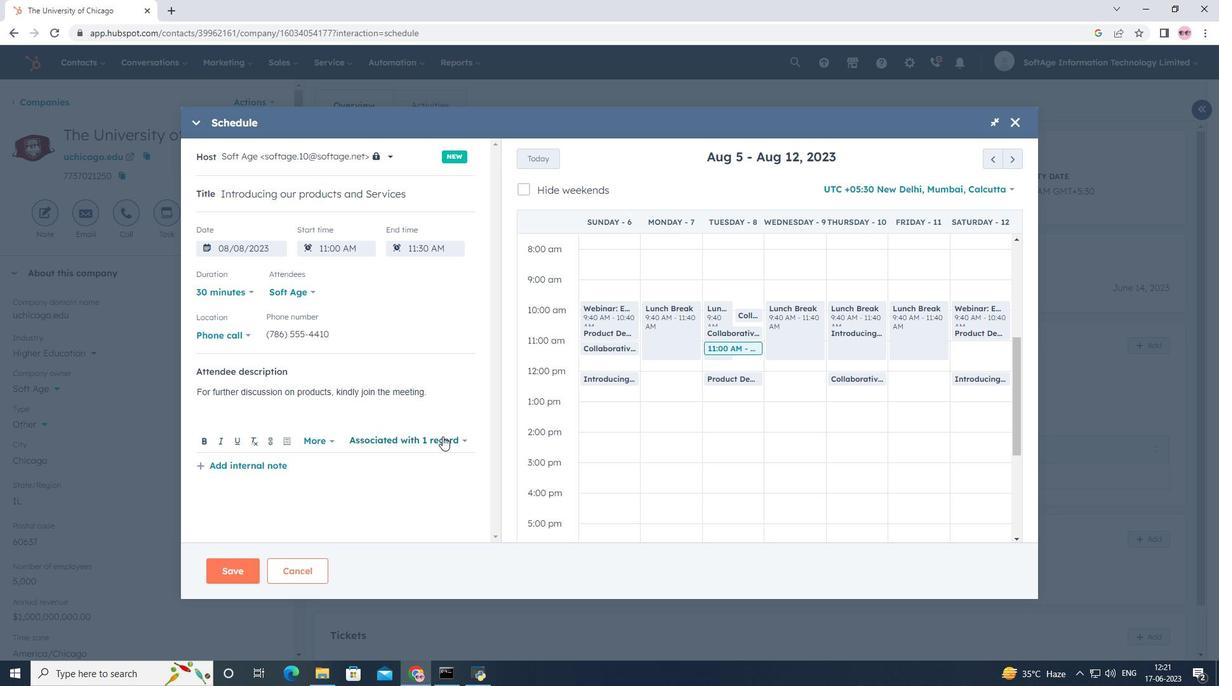 
Action: Mouse moved to (388, 348)
Screenshot: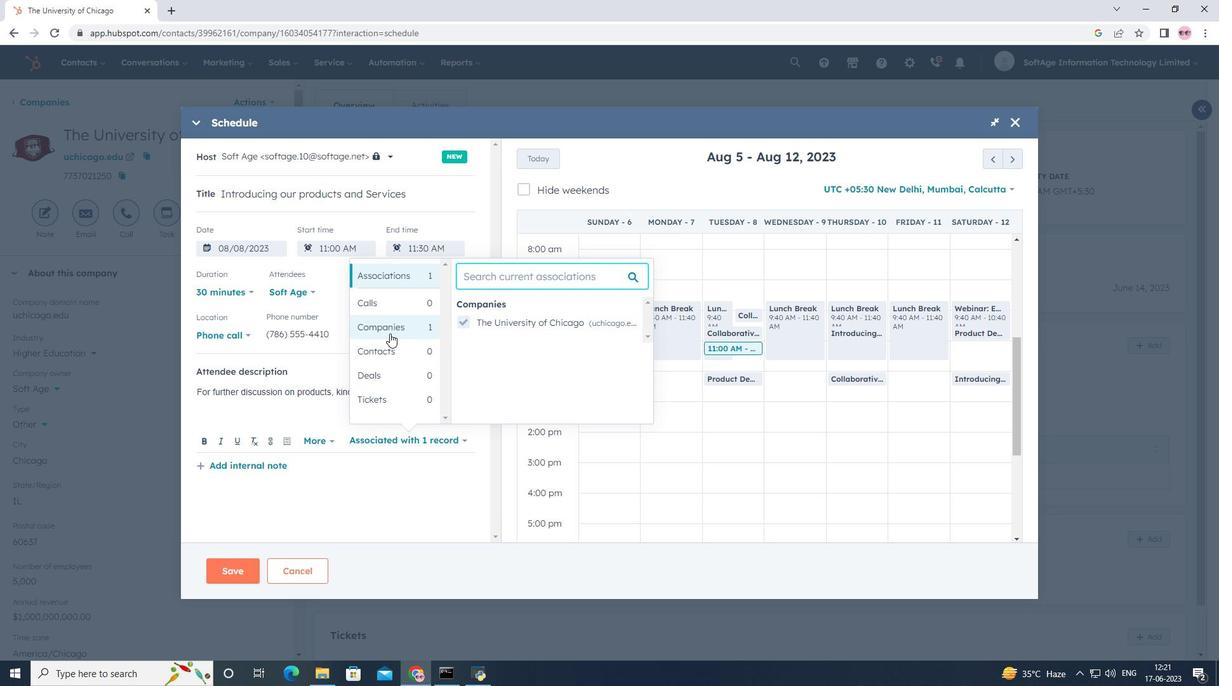 
Action: Mouse pressed left at (388, 348)
Screenshot: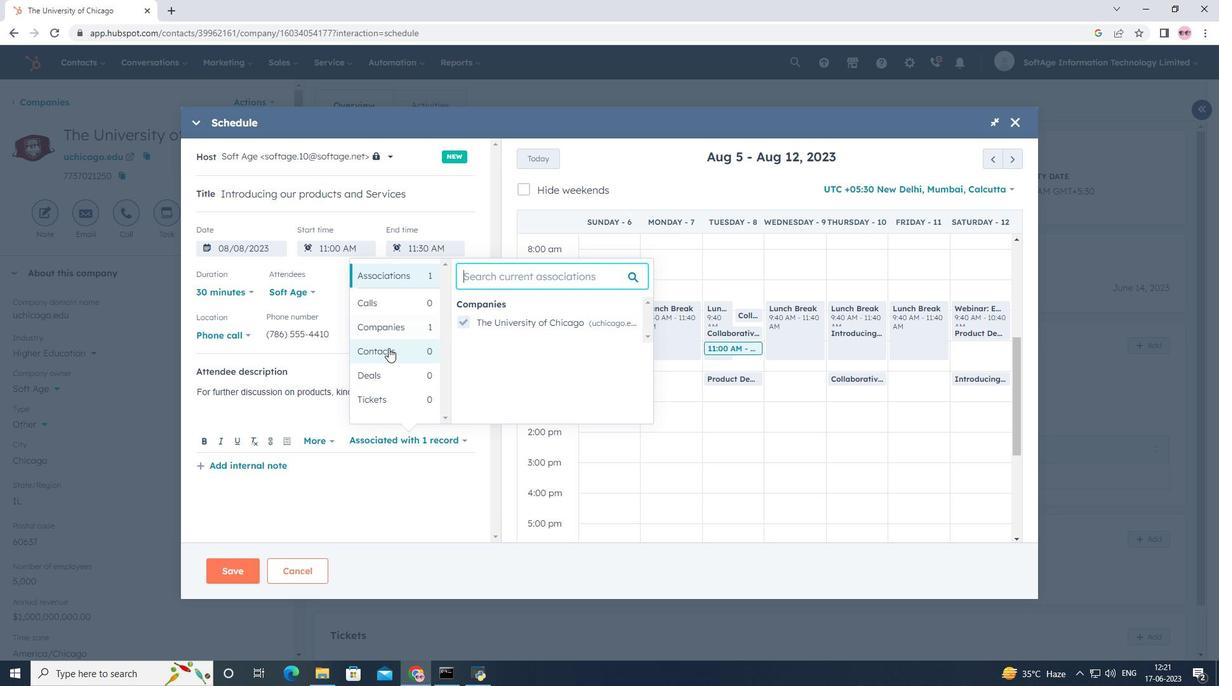 
Action: Mouse moved to (470, 307)
Screenshot: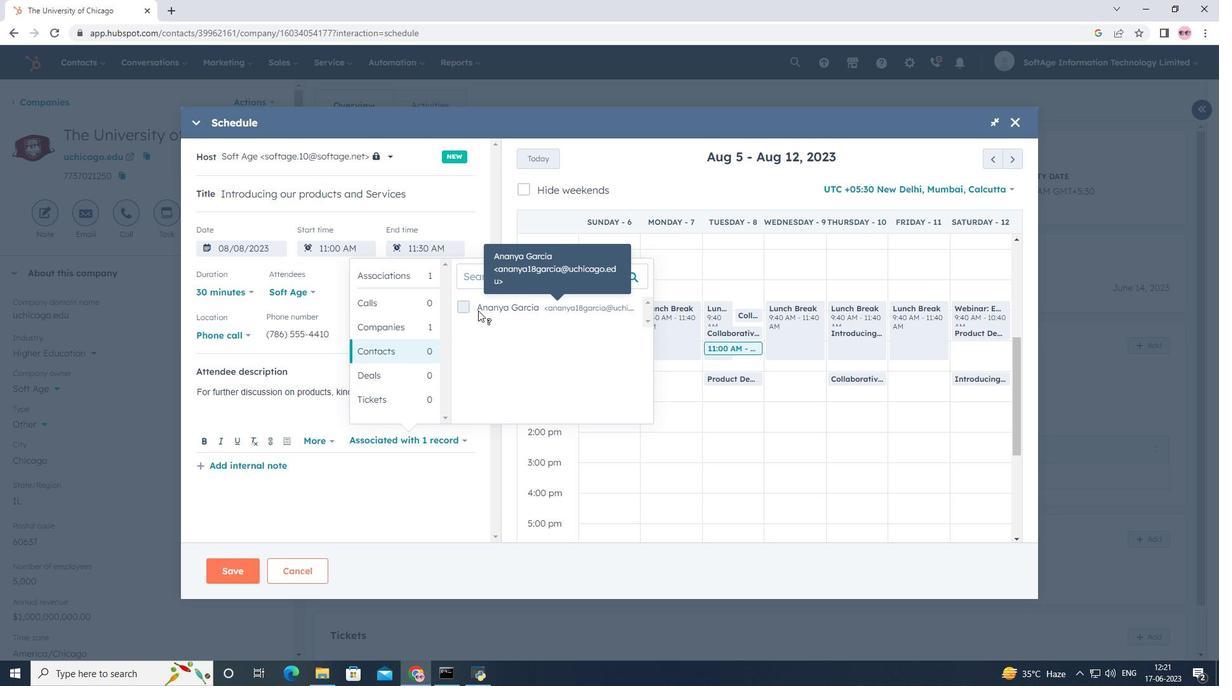 
Action: Mouse pressed left at (470, 307)
Screenshot: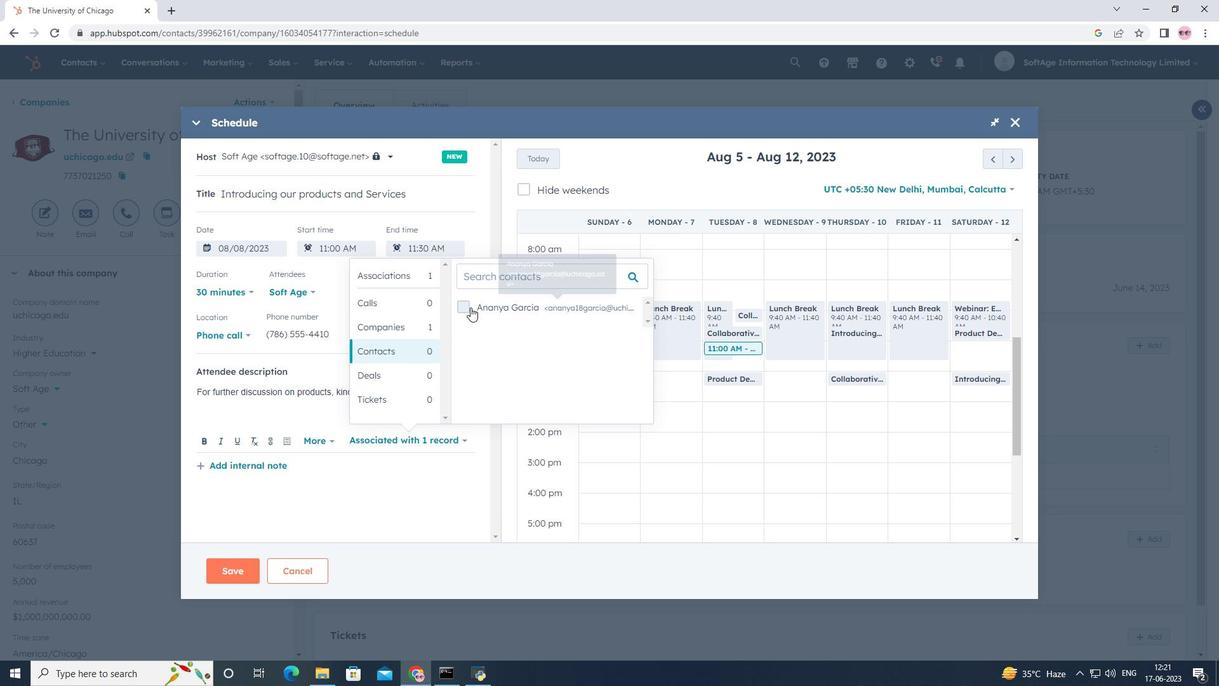 
Action: Mouse moved to (437, 469)
Screenshot: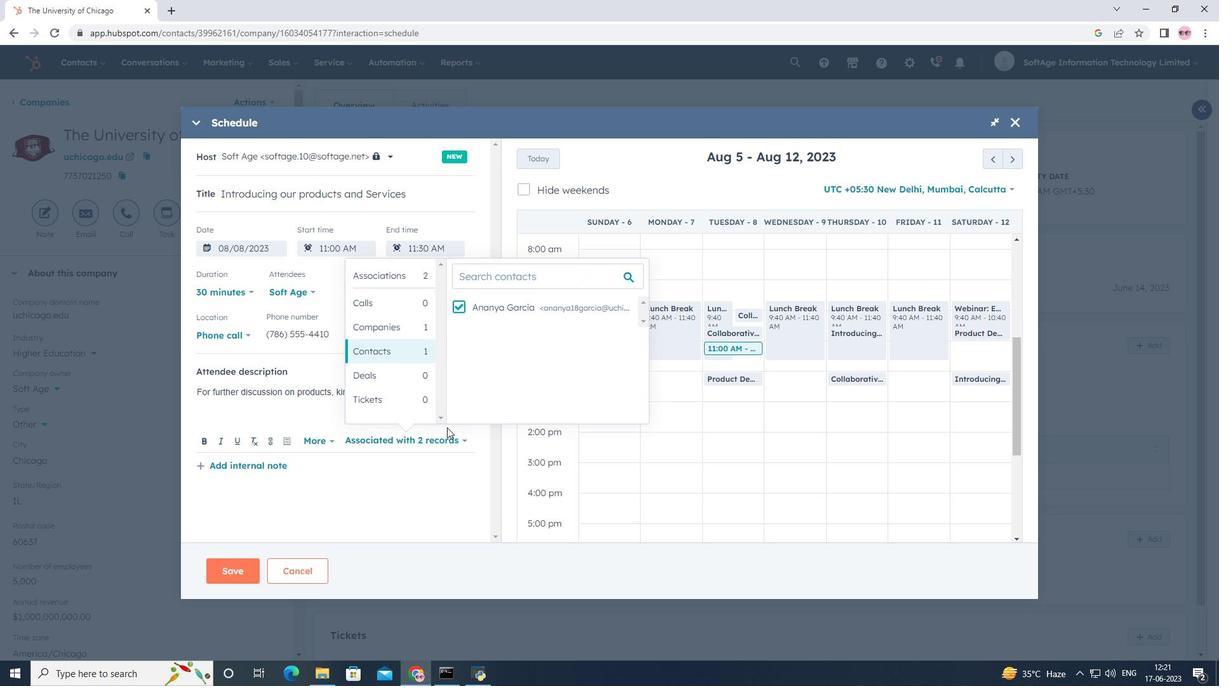
Action: Mouse pressed left at (437, 469)
Screenshot: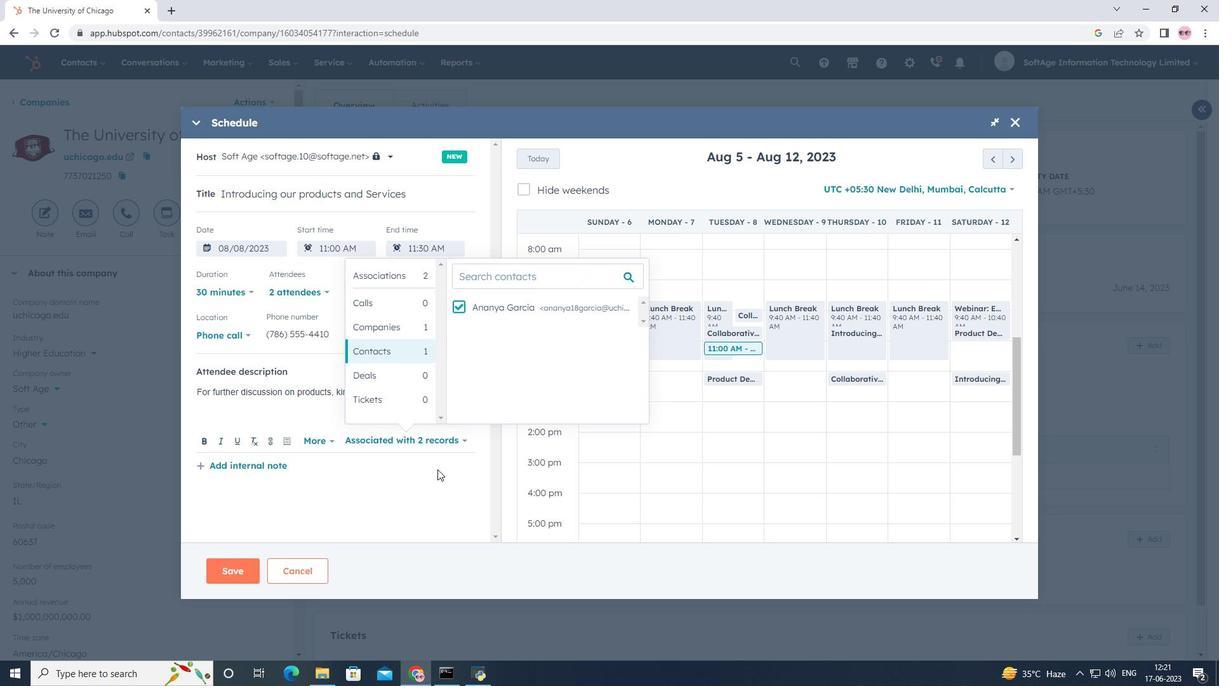 
Action: Mouse moved to (239, 574)
Screenshot: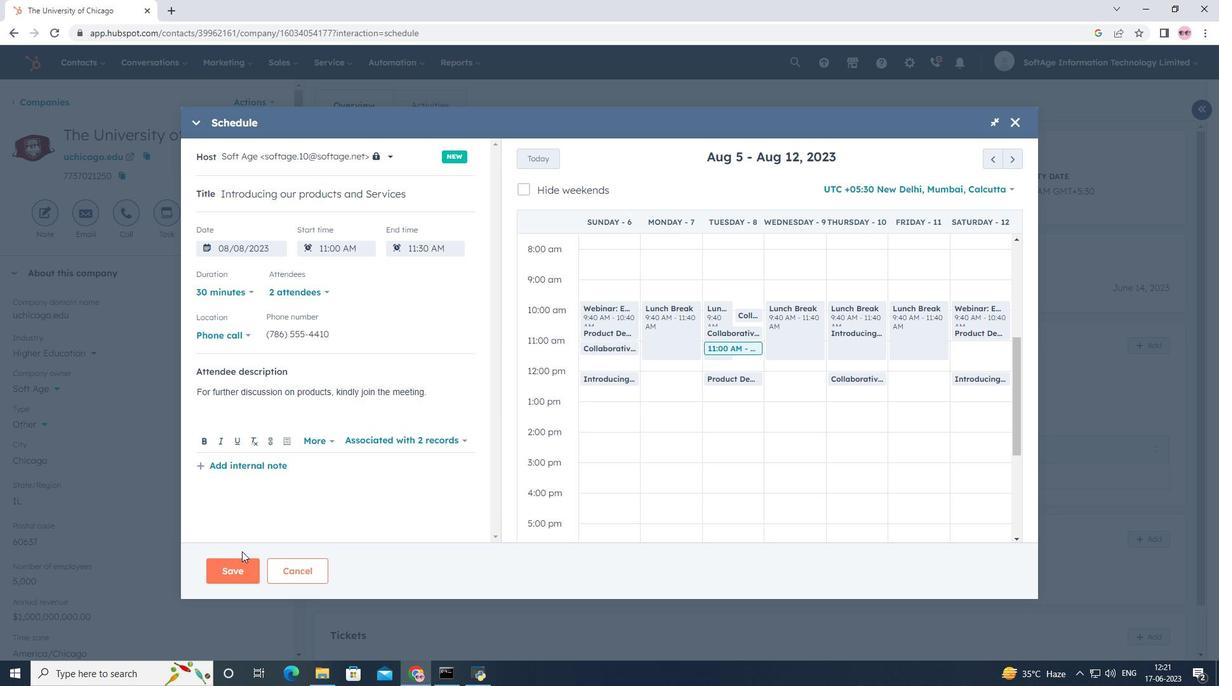 
Action: Mouse pressed left at (239, 574)
Screenshot: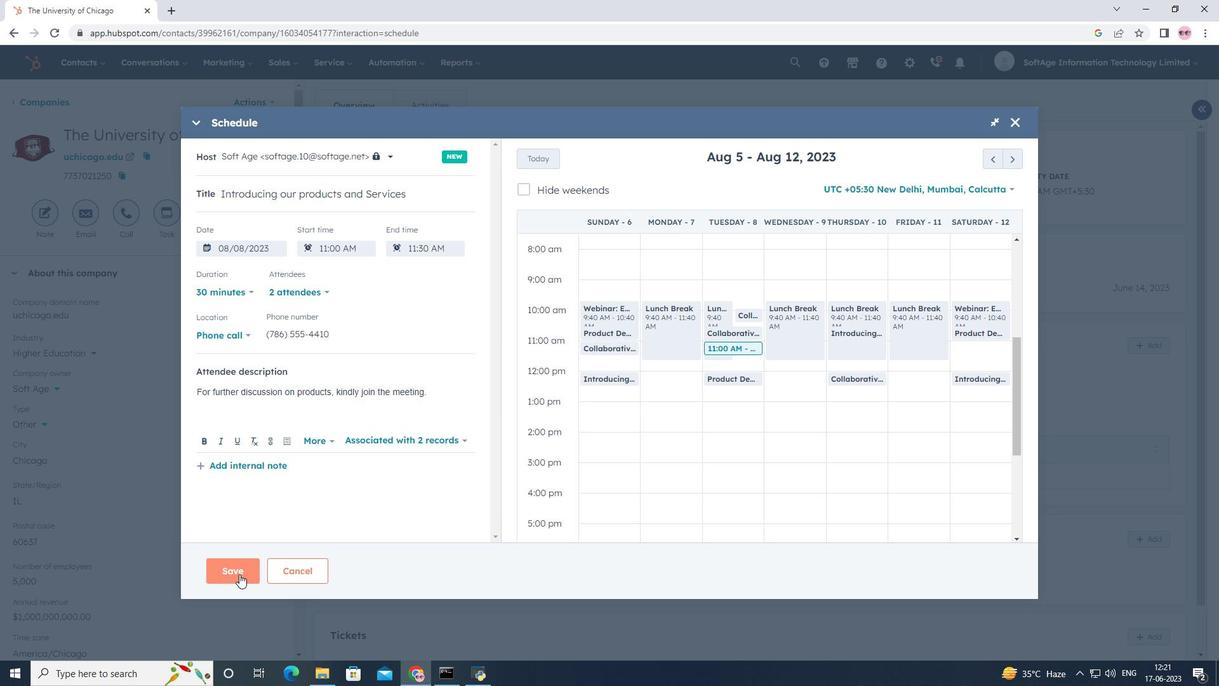 
